 Task: Search one way flight ticket for 1 adult, 5 children, 2 infants in seat and 1 infant on lap in first from Binghamton: Greater Binghamton Airport (edwin A. Link Field) to Rock Springs: Southwest Wyoming Regional Airport (rock Springs Sweetwater County Airport) on 8-5-2023. Choice of flights is American. Number of bags: 1 checked bag. Price is upto 35000. Outbound departure time preference is 15:45.
Action: Mouse moved to (295, 254)
Screenshot: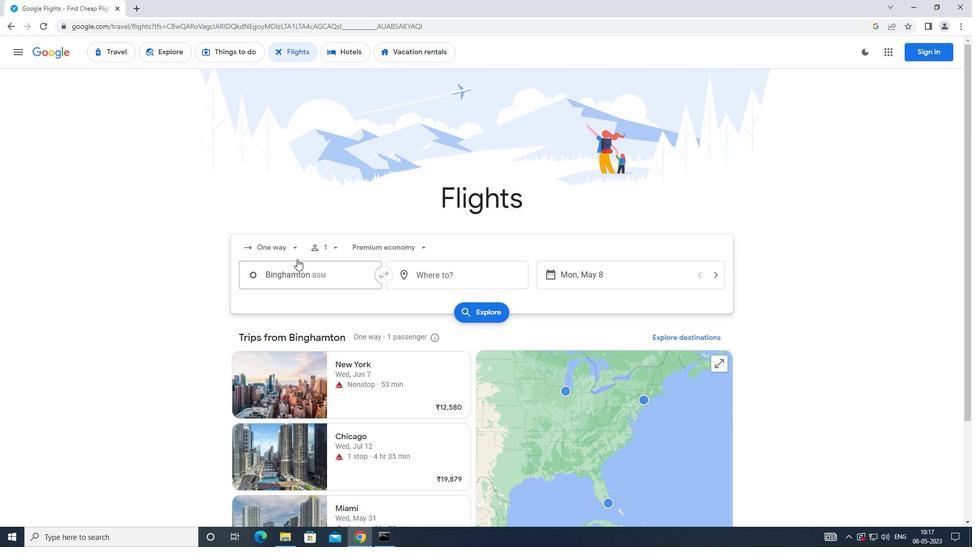 
Action: Mouse pressed left at (295, 254)
Screenshot: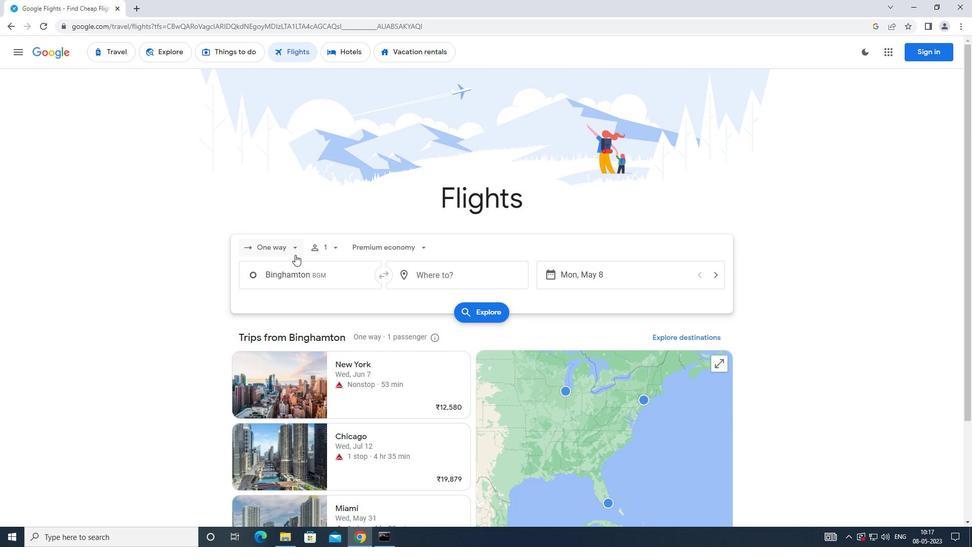 
Action: Mouse moved to (290, 297)
Screenshot: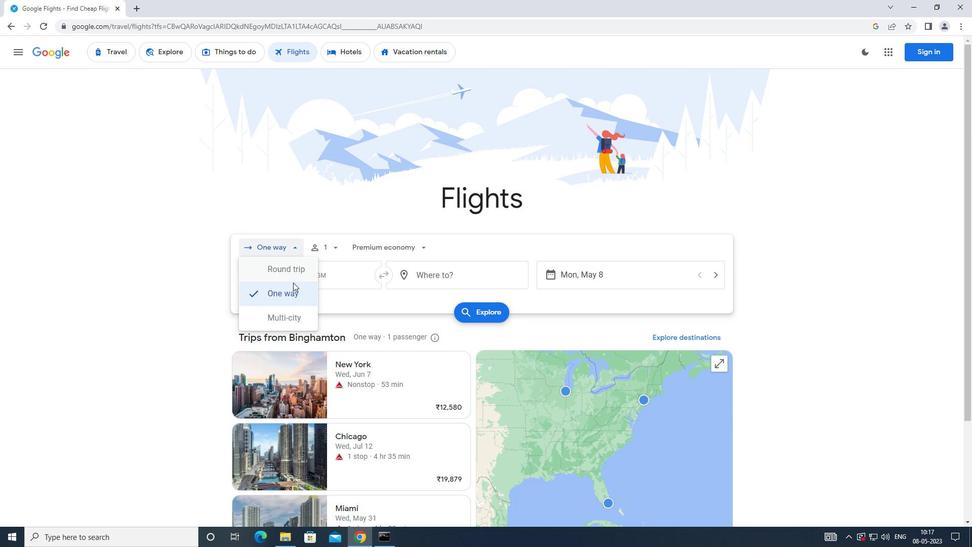 
Action: Mouse pressed left at (290, 297)
Screenshot: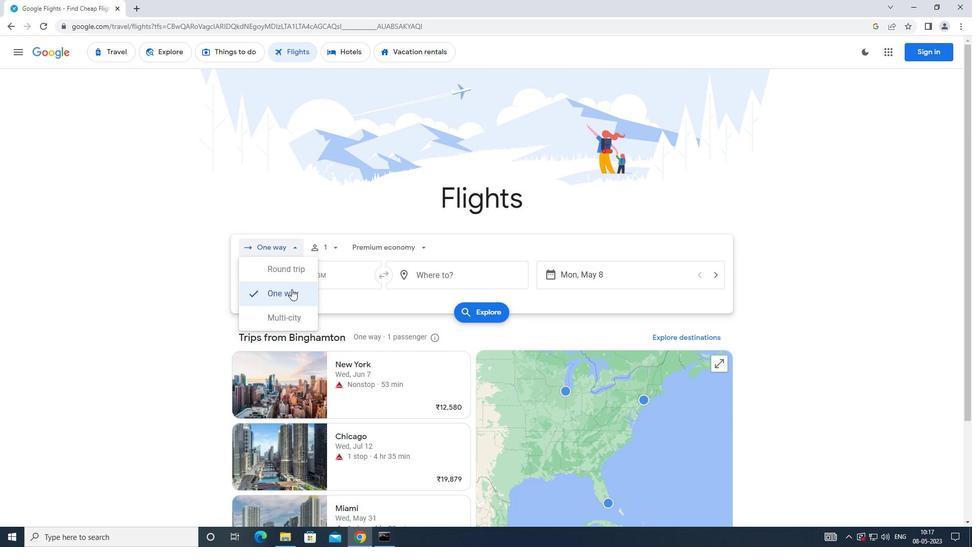 
Action: Mouse moved to (329, 250)
Screenshot: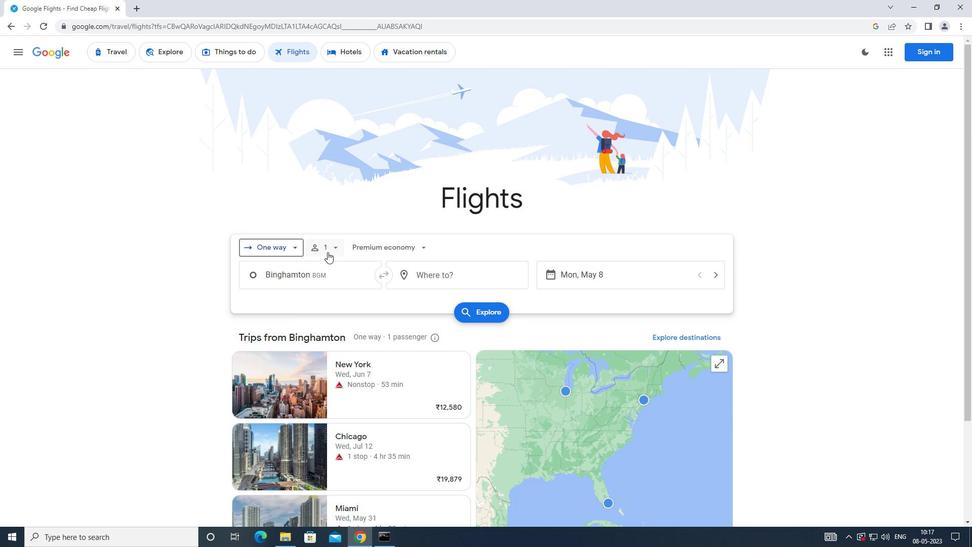 
Action: Mouse pressed left at (329, 250)
Screenshot: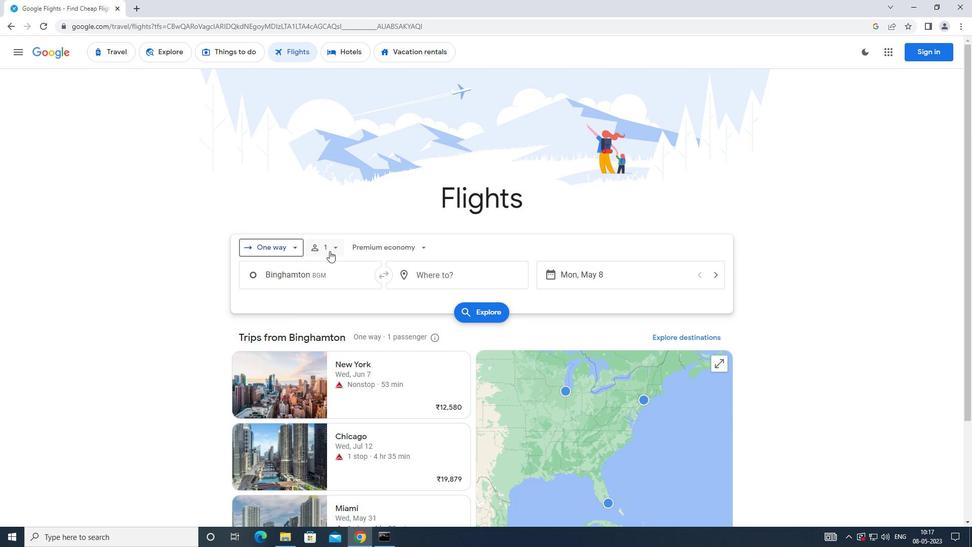 
Action: Mouse moved to (414, 297)
Screenshot: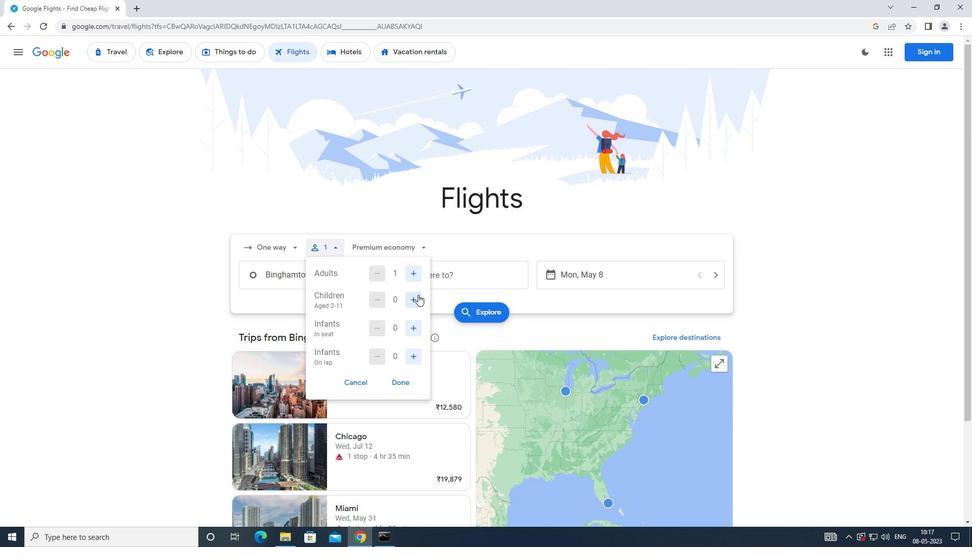 
Action: Mouse pressed left at (414, 297)
Screenshot: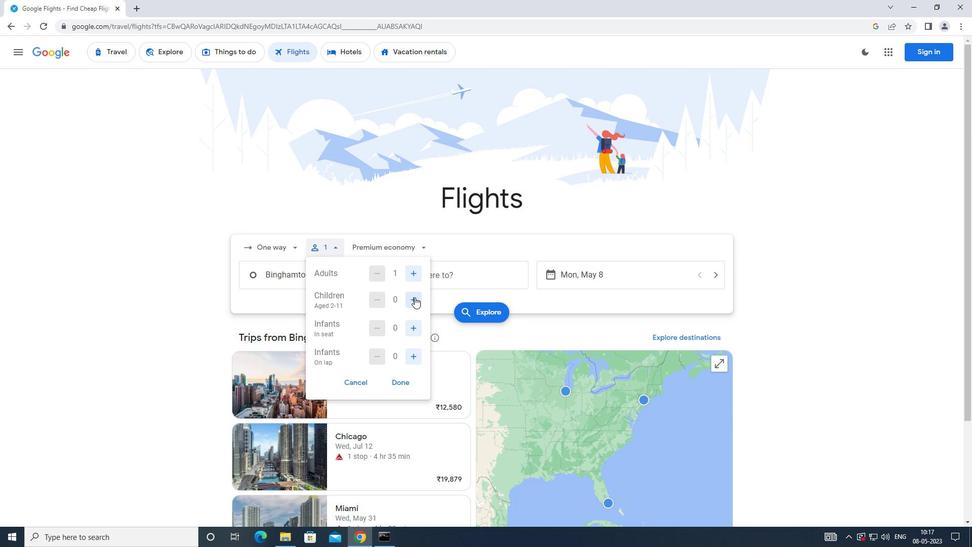
Action: Mouse pressed left at (414, 297)
Screenshot: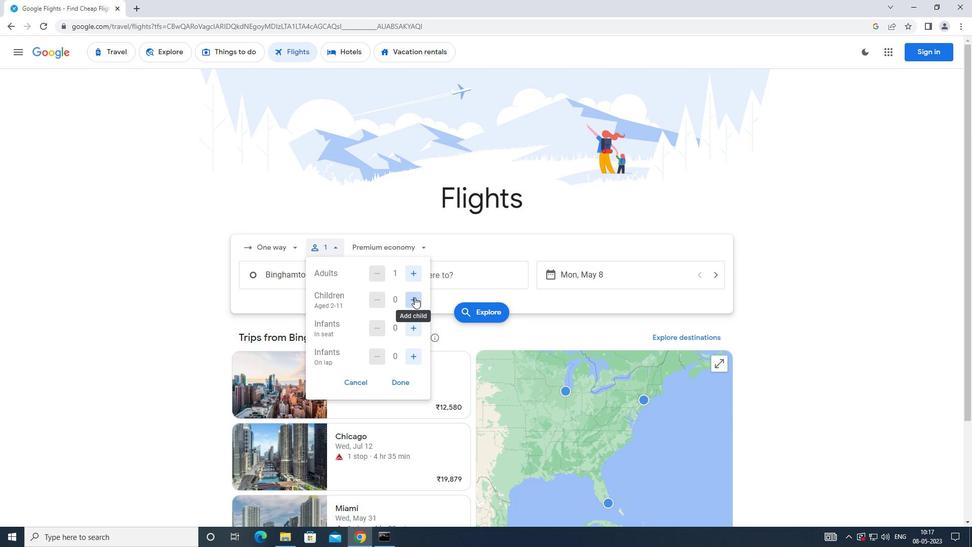 
Action: Mouse pressed left at (414, 297)
Screenshot: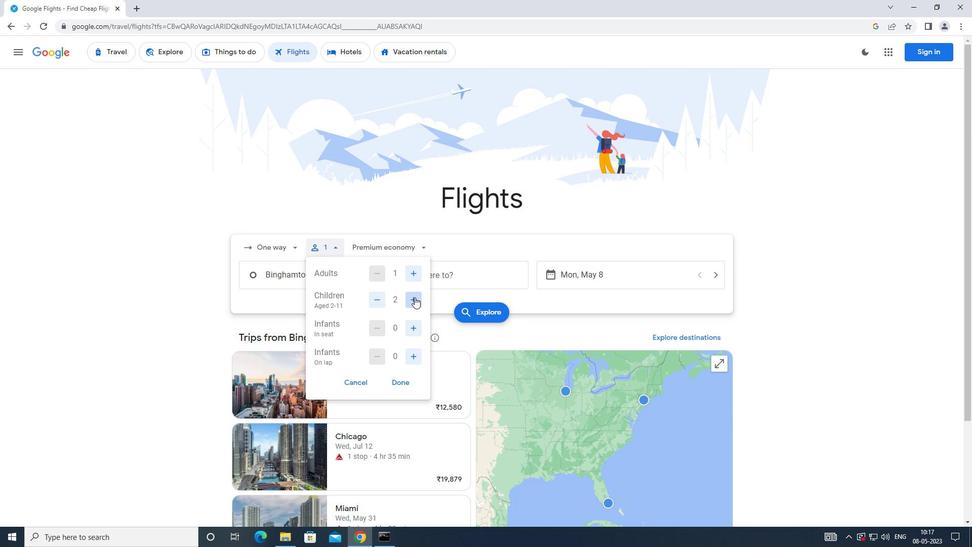 
Action: Mouse pressed left at (414, 297)
Screenshot: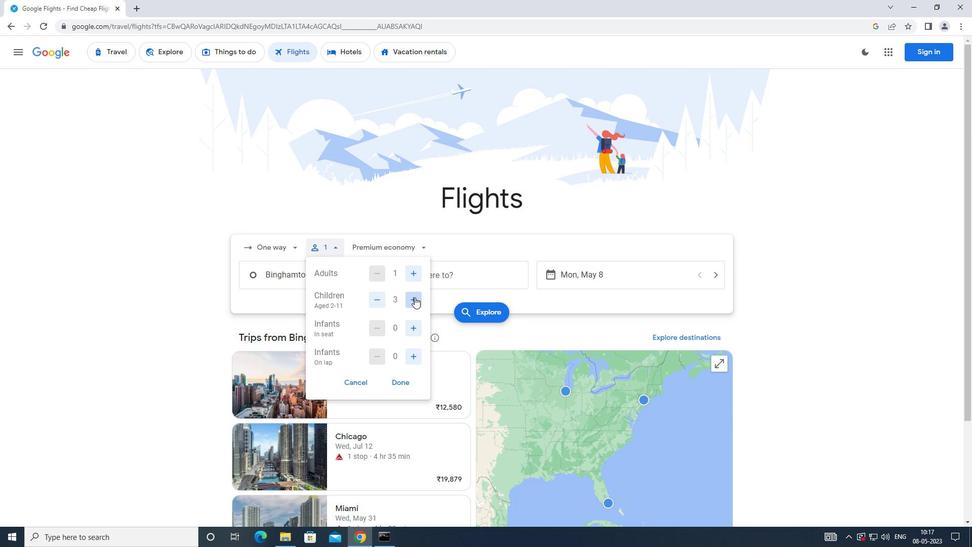 
Action: Mouse pressed left at (414, 297)
Screenshot: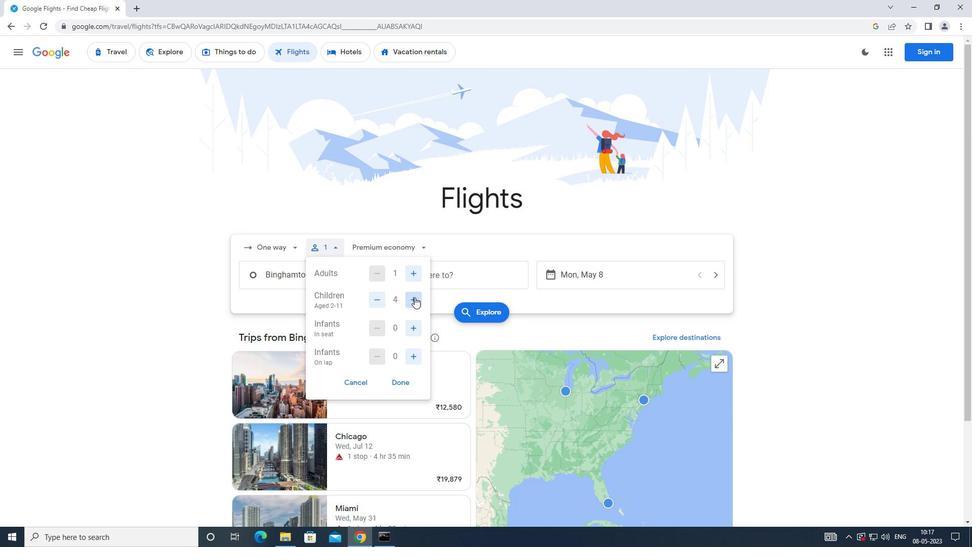 
Action: Mouse moved to (415, 331)
Screenshot: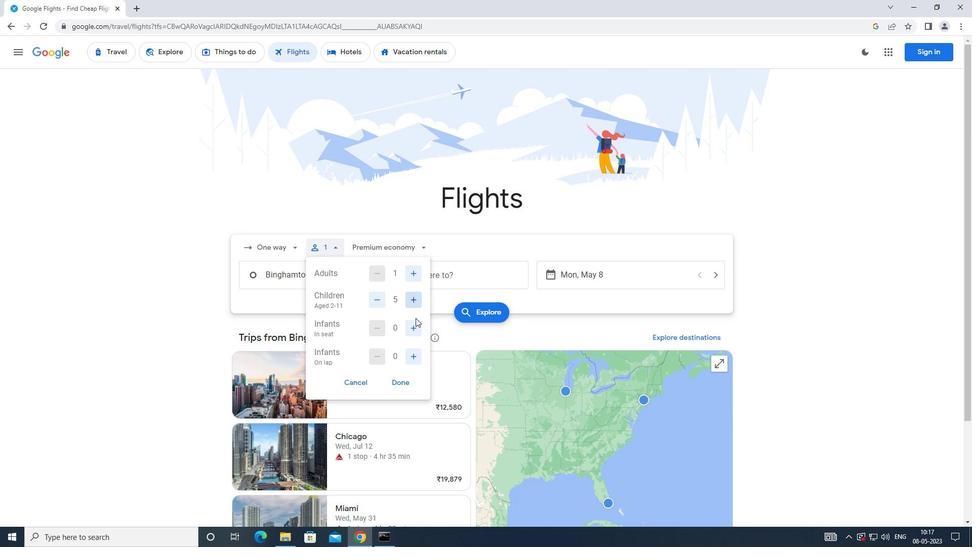 
Action: Mouse pressed left at (415, 331)
Screenshot: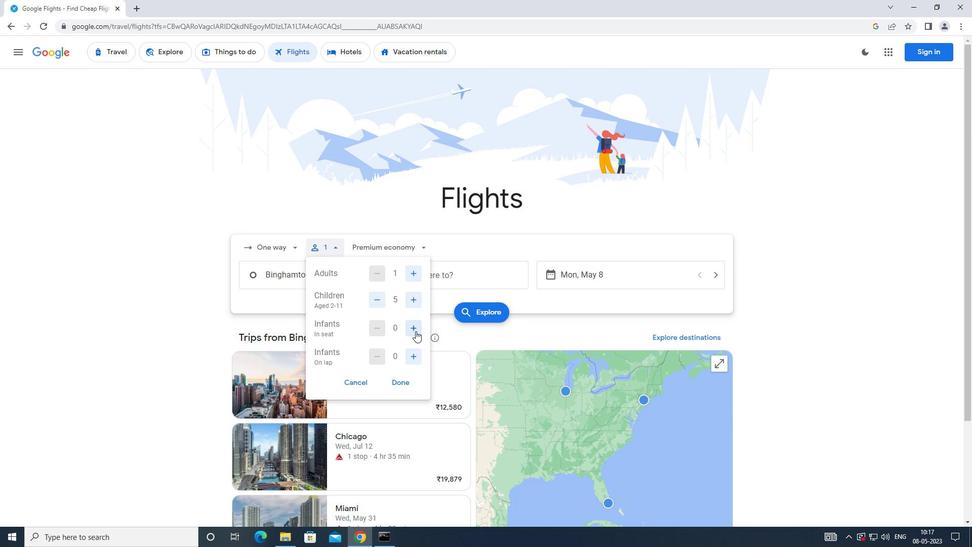 
Action: Mouse moved to (414, 361)
Screenshot: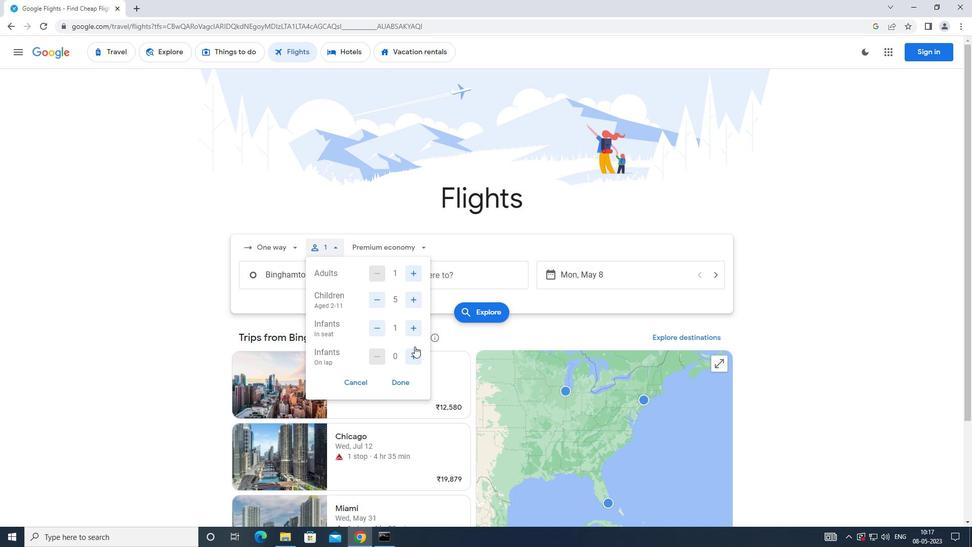 
Action: Mouse pressed left at (414, 361)
Screenshot: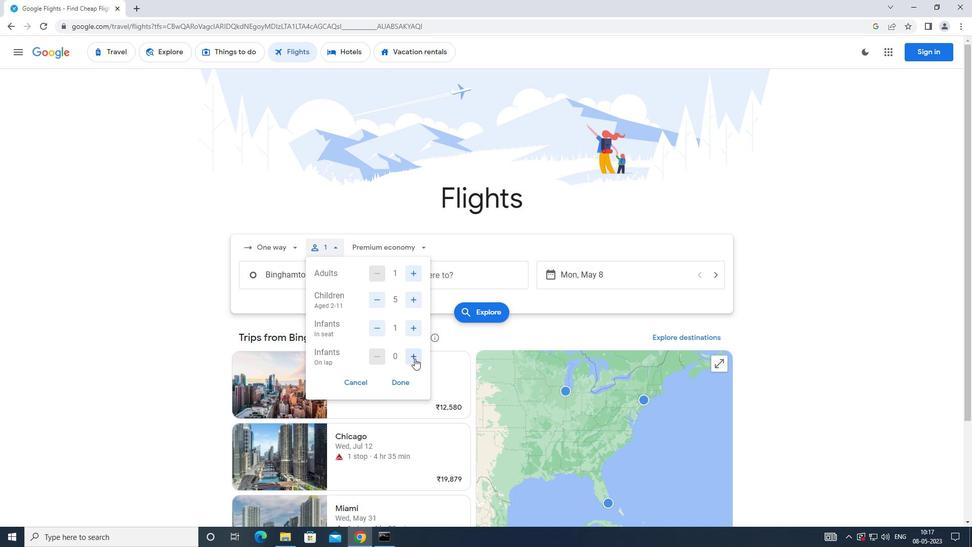 
Action: Mouse moved to (400, 387)
Screenshot: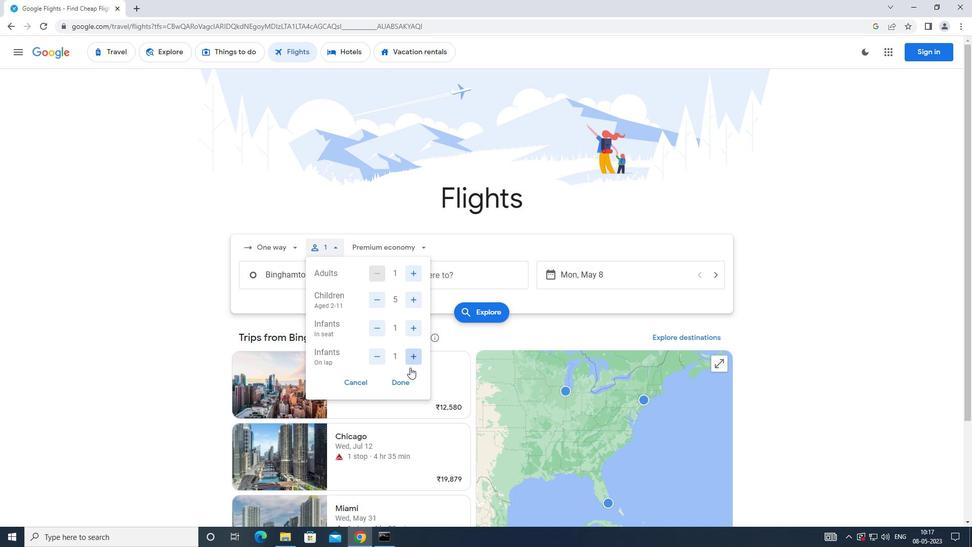 
Action: Mouse pressed left at (400, 387)
Screenshot: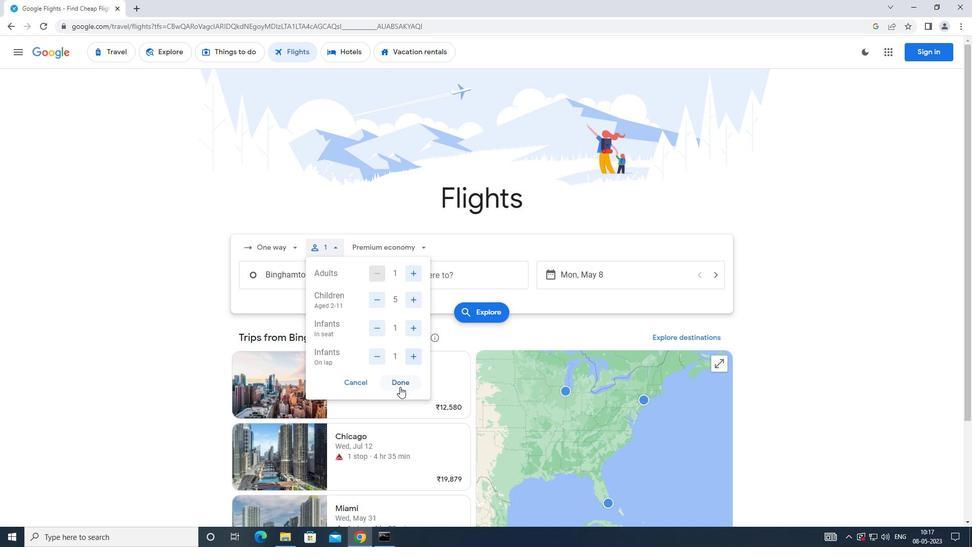 
Action: Mouse moved to (398, 252)
Screenshot: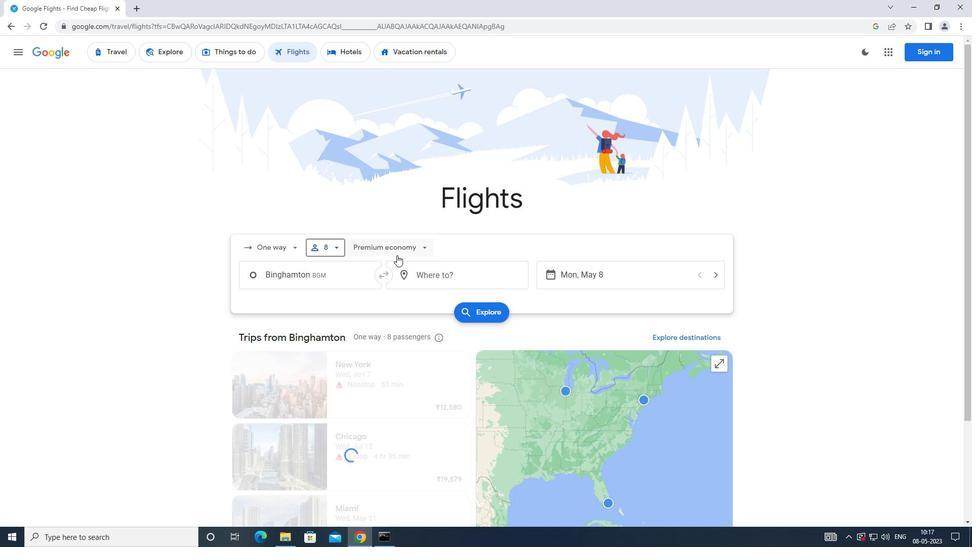 
Action: Mouse pressed left at (398, 252)
Screenshot: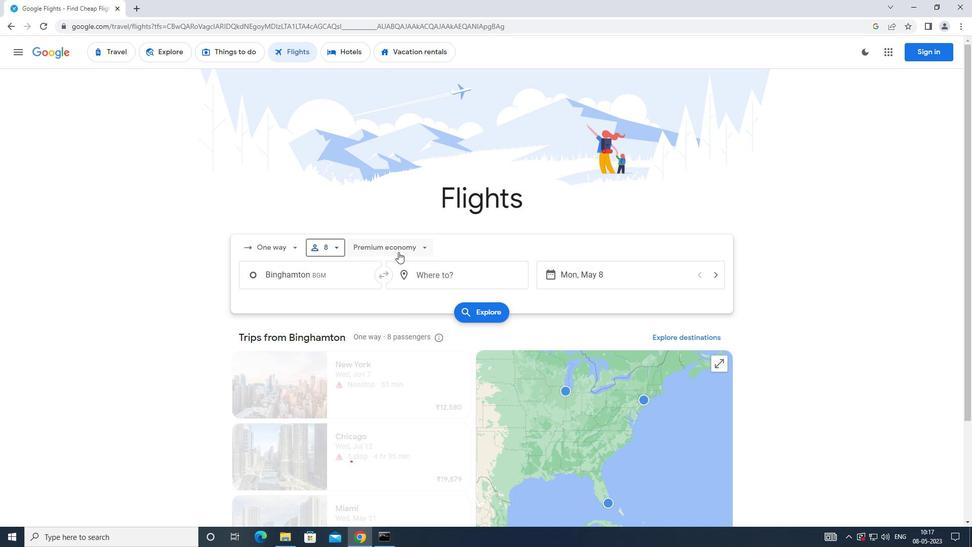 
Action: Mouse moved to (407, 337)
Screenshot: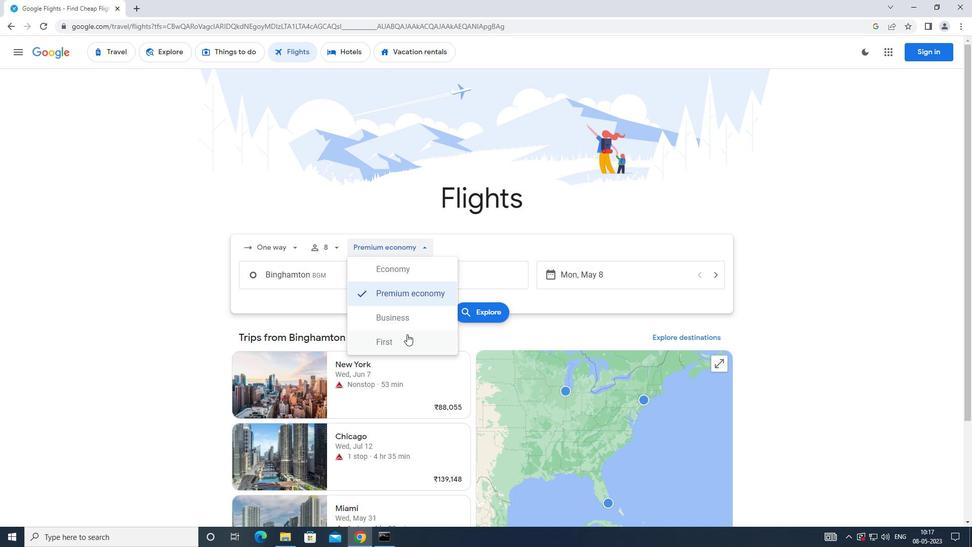 
Action: Mouse pressed left at (407, 337)
Screenshot: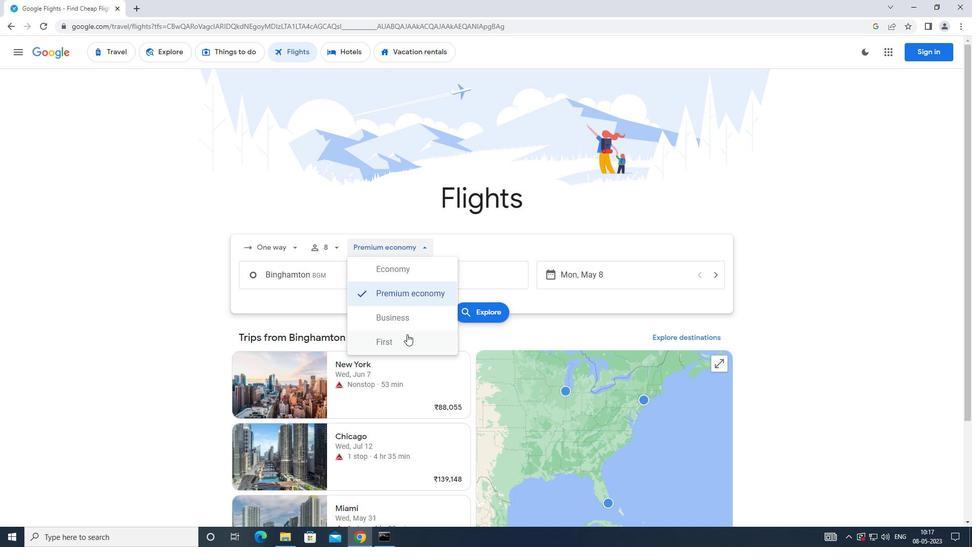 
Action: Mouse moved to (323, 280)
Screenshot: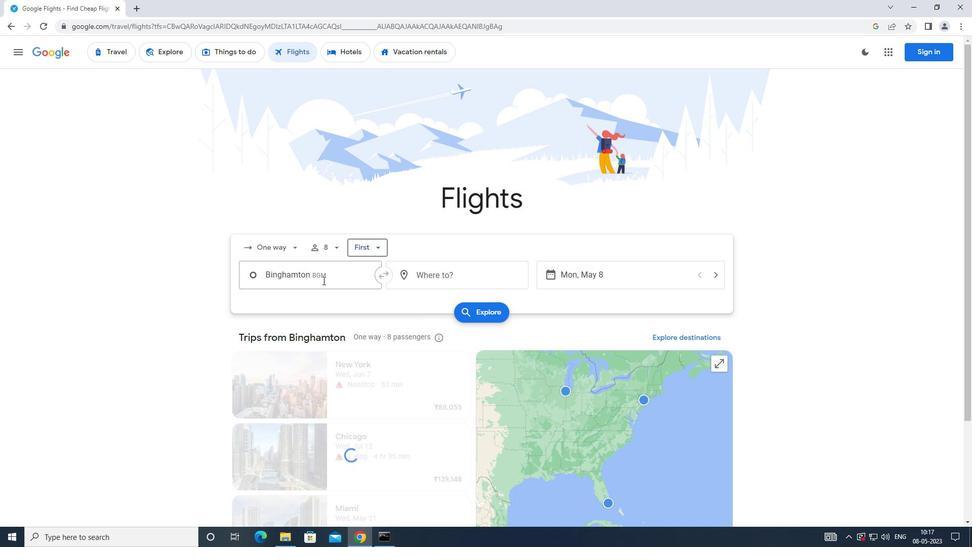 
Action: Mouse pressed left at (323, 280)
Screenshot: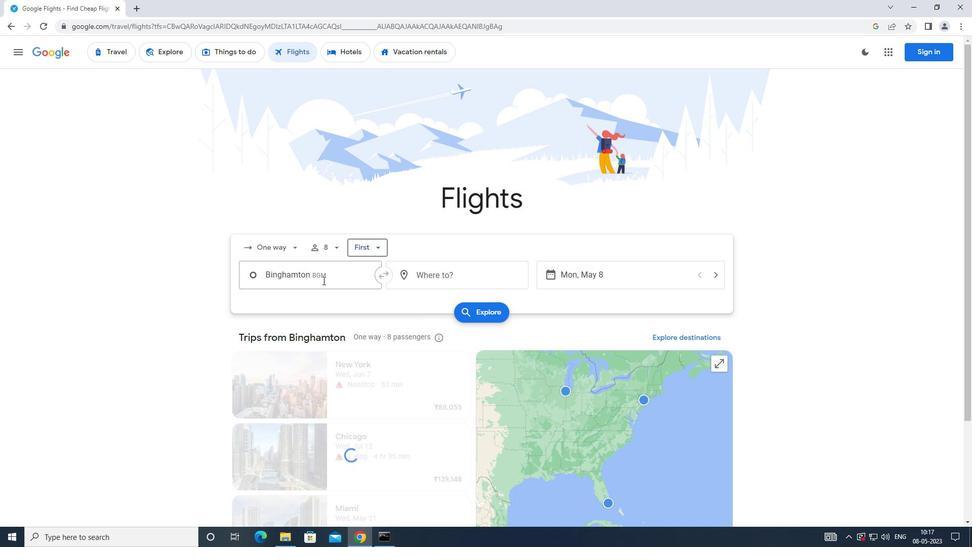 
Action: Mouse moved to (322, 354)
Screenshot: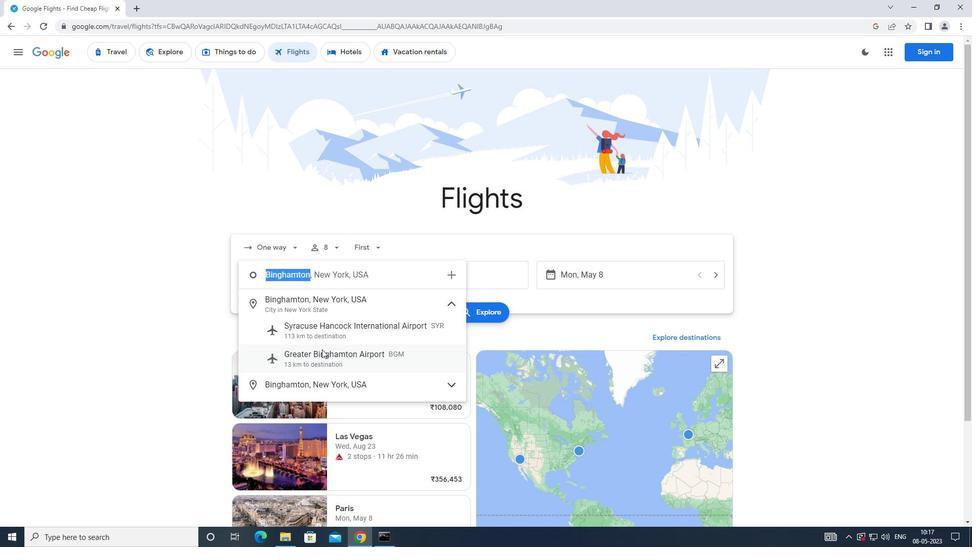 
Action: Mouse pressed left at (322, 354)
Screenshot: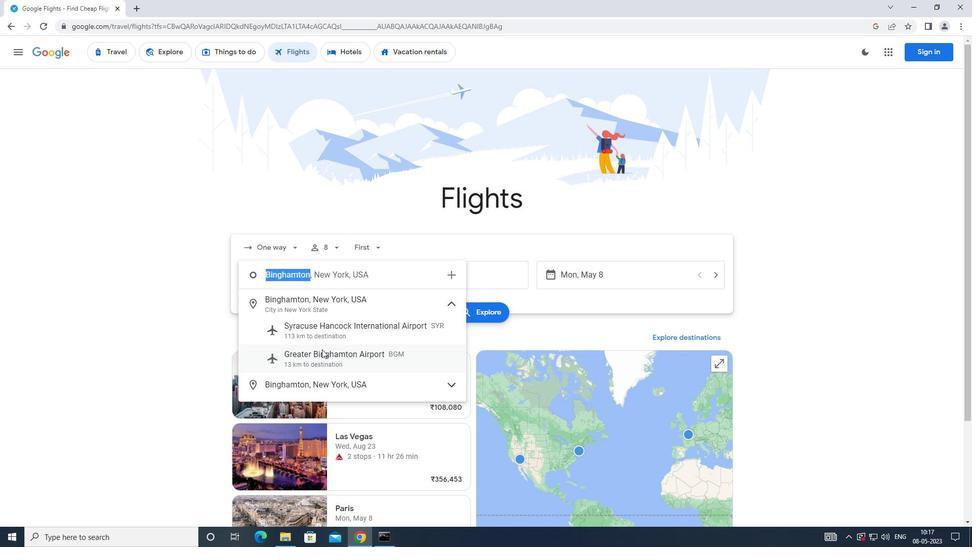 
Action: Mouse moved to (439, 285)
Screenshot: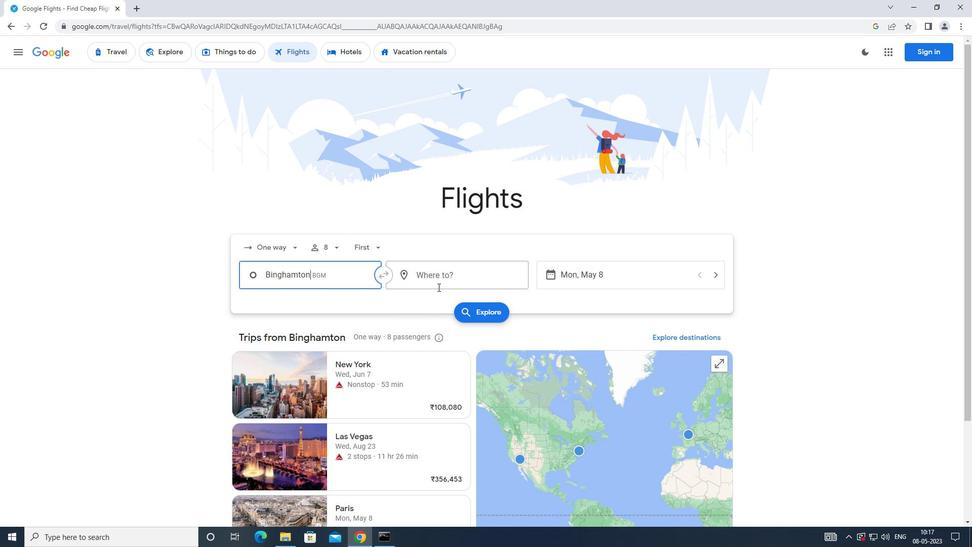 
Action: Mouse pressed left at (439, 285)
Screenshot: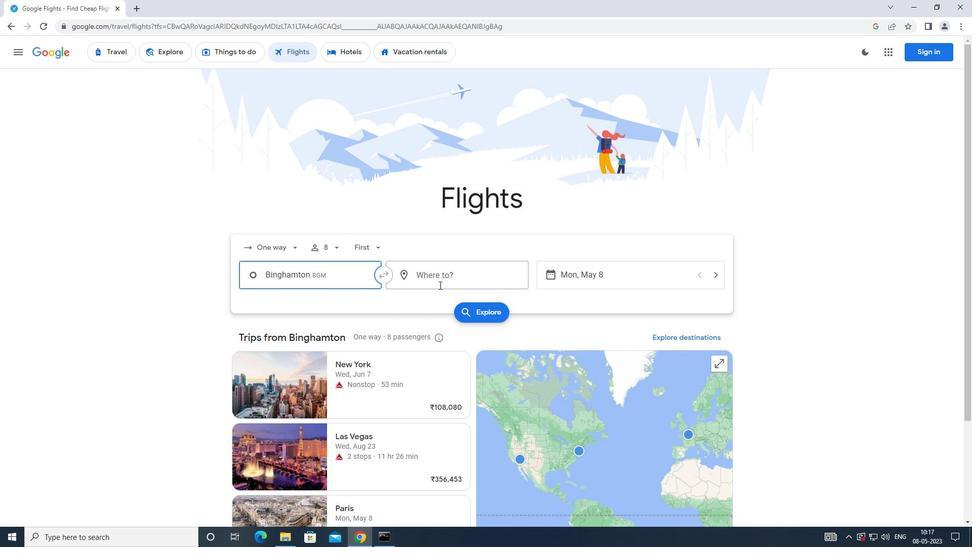 
Action: Mouse moved to (440, 289)
Screenshot: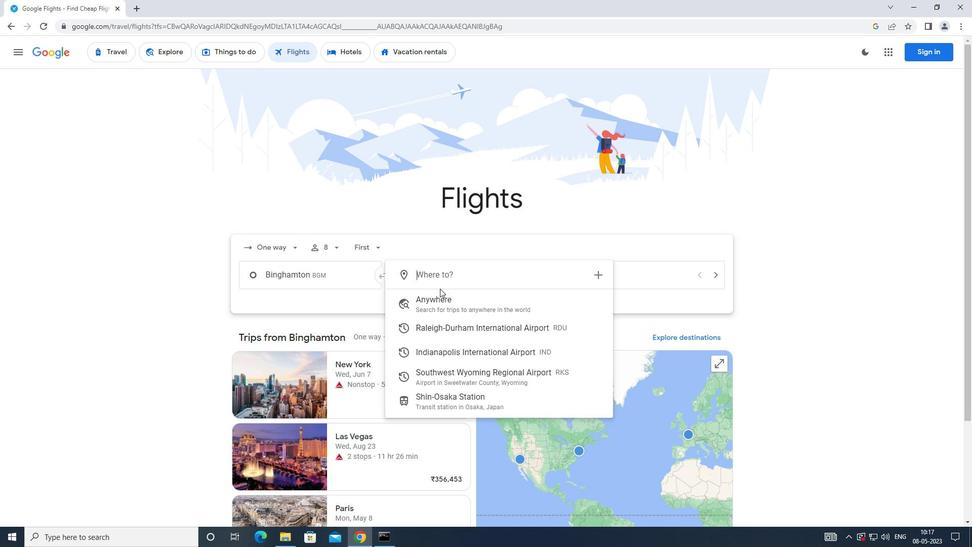 
Action: Key pressed <Key.caps_lock>s<Key.caps_lock>outhwest
Screenshot: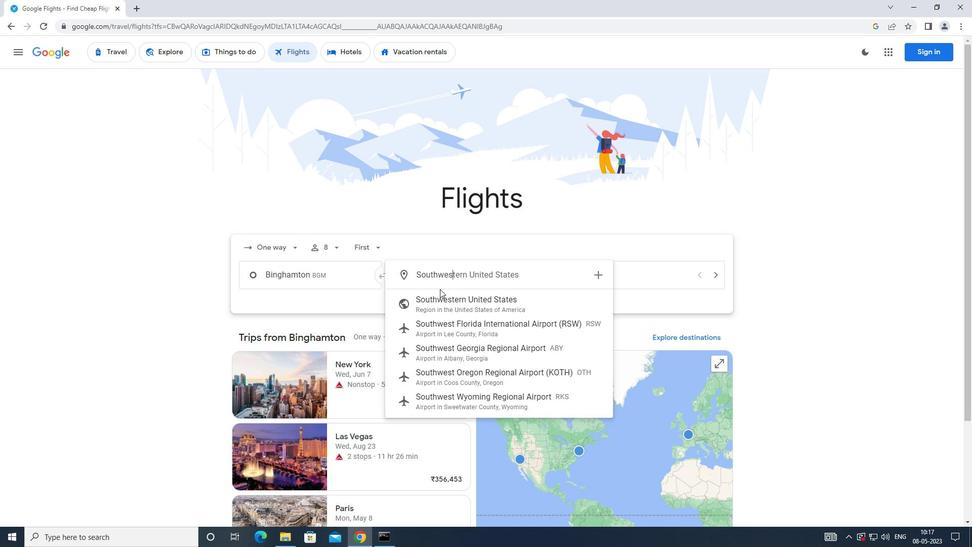
Action: Mouse moved to (474, 405)
Screenshot: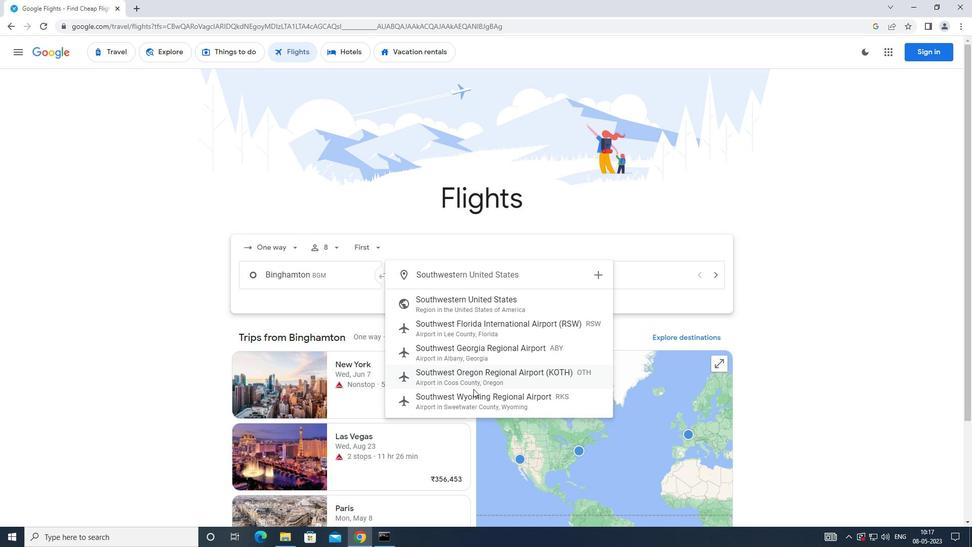 
Action: Mouse pressed left at (474, 405)
Screenshot: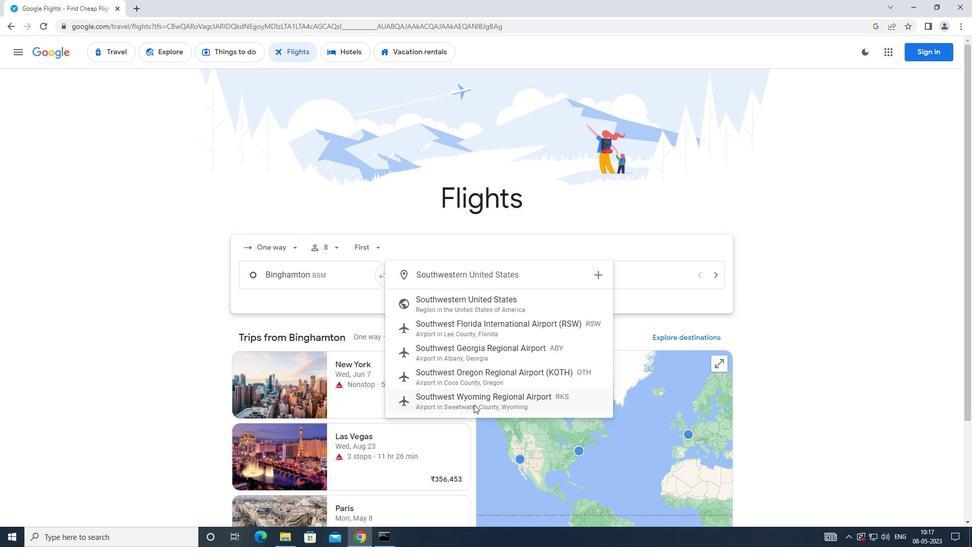 
Action: Mouse moved to (552, 272)
Screenshot: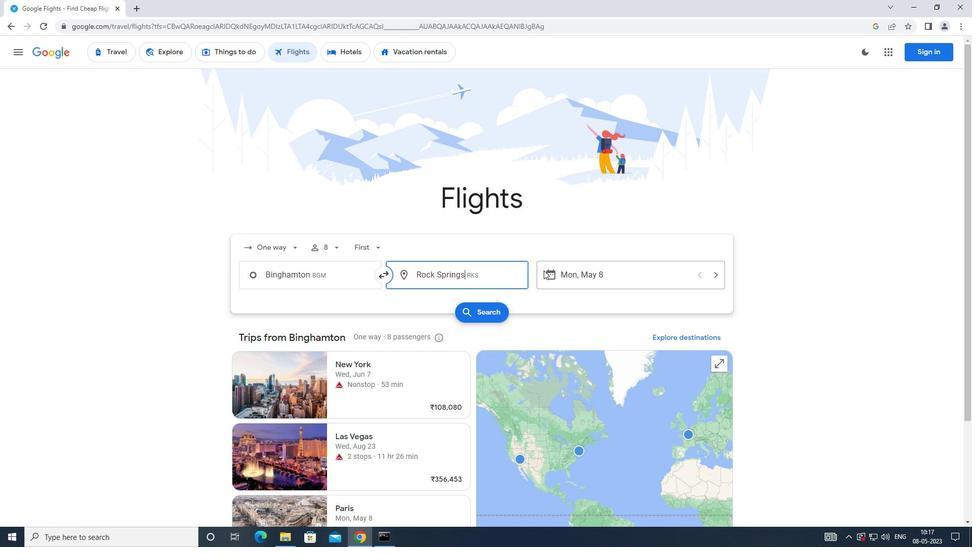 
Action: Mouse pressed left at (552, 272)
Screenshot: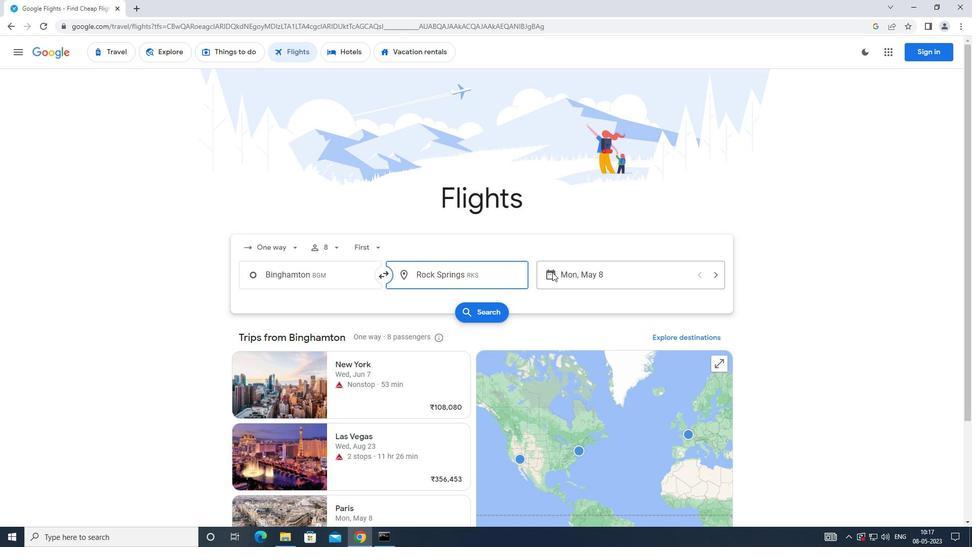 
Action: Mouse moved to (397, 368)
Screenshot: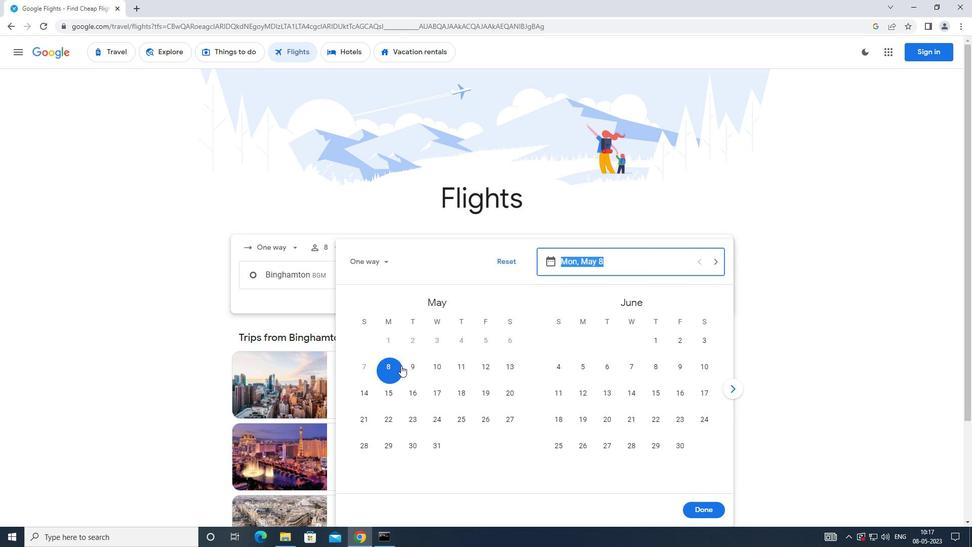 
Action: Mouse pressed left at (397, 368)
Screenshot: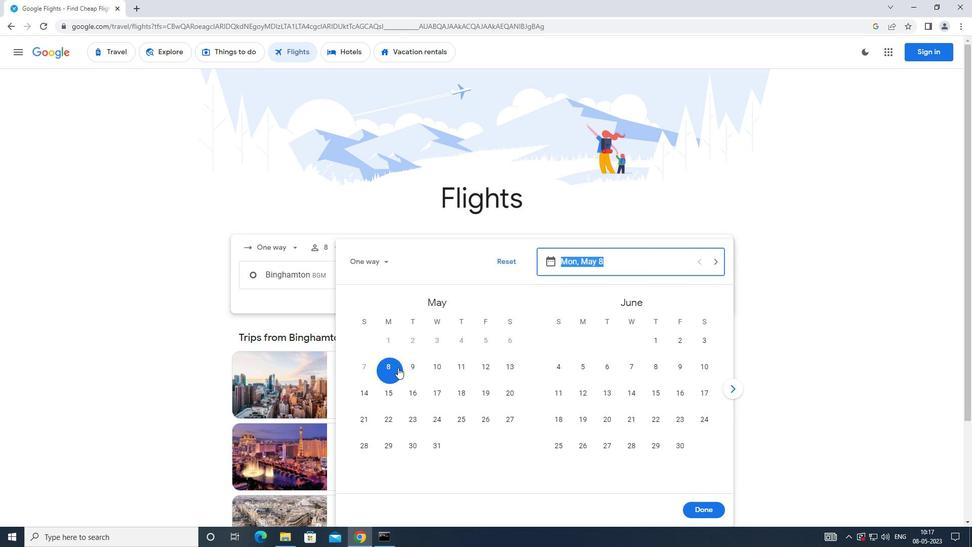 
Action: Mouse moved to (706, 508)
Screenshot: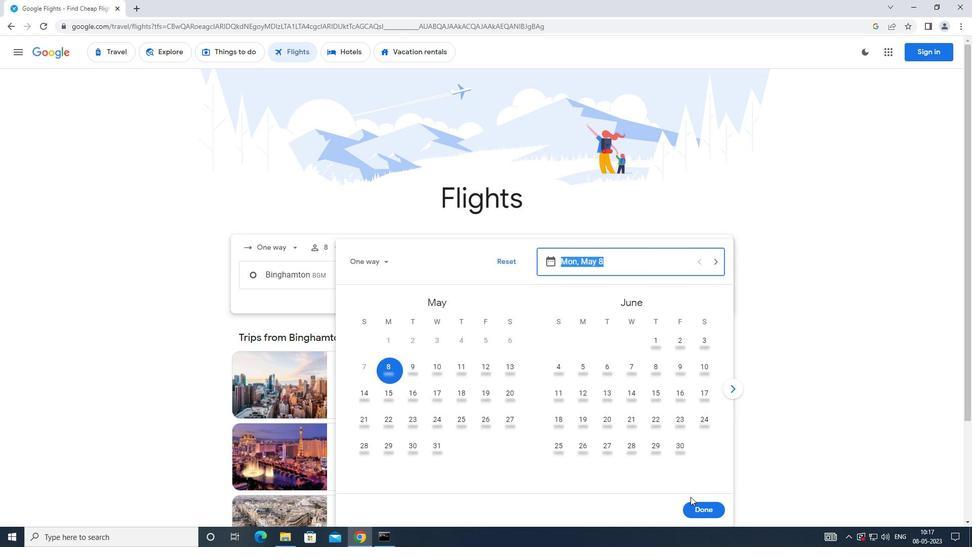 
Action: Mouse pressed left at (706, 508)
Screenshot: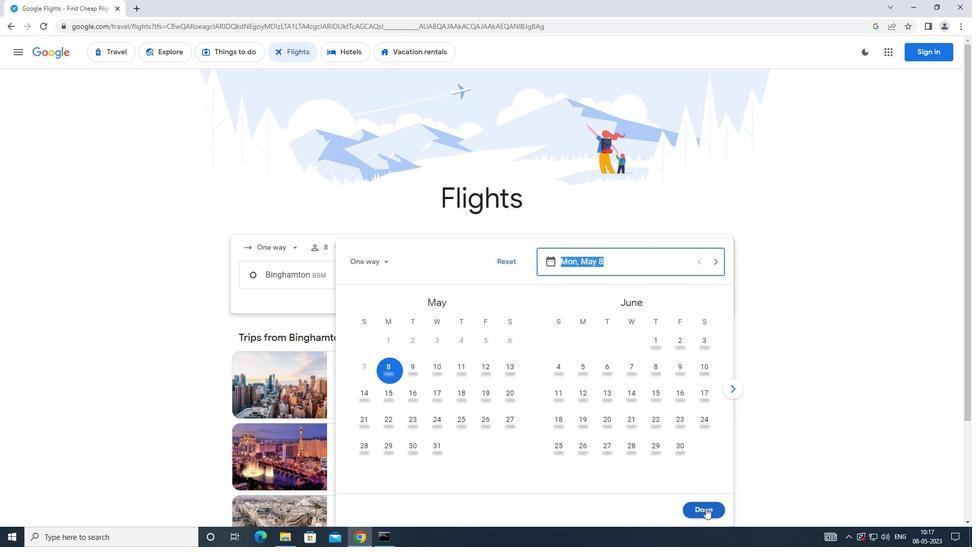 
Action: Mouse moved to (498, 311)
Screenshot: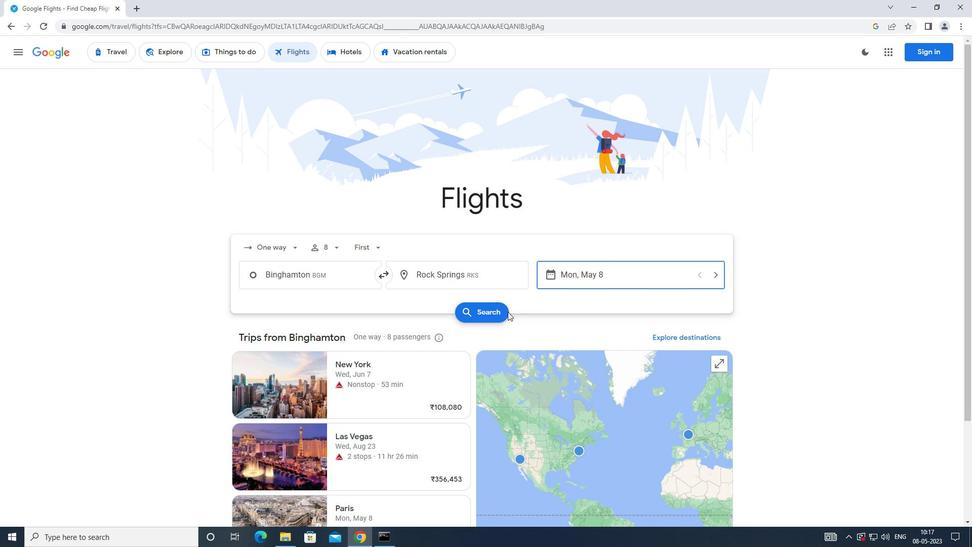 
Action: Mouse pressed left at (498, 311)
Screenshot: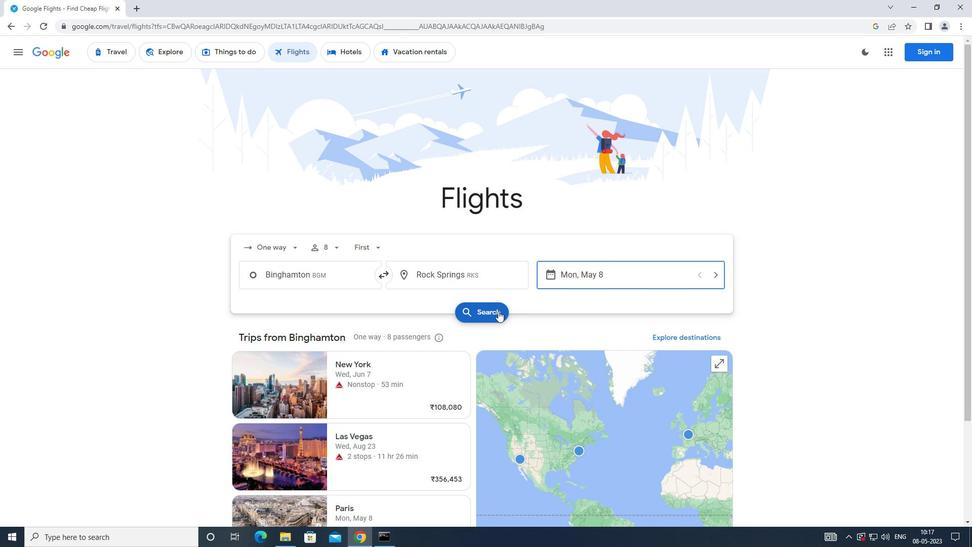 
Action: Mouse moved to (255, 142)
Screenshot: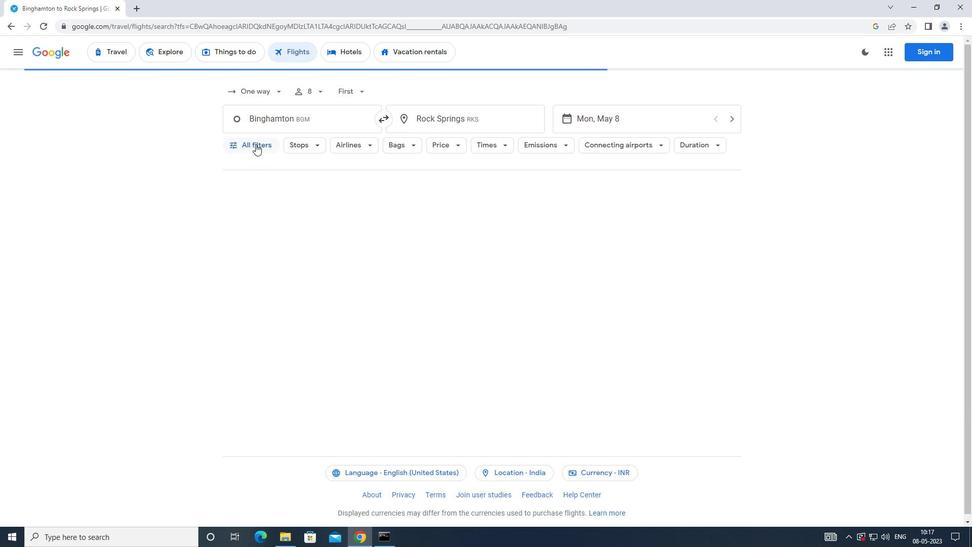 
Action: Mouse pressed left at (255, 142)
Screenshot: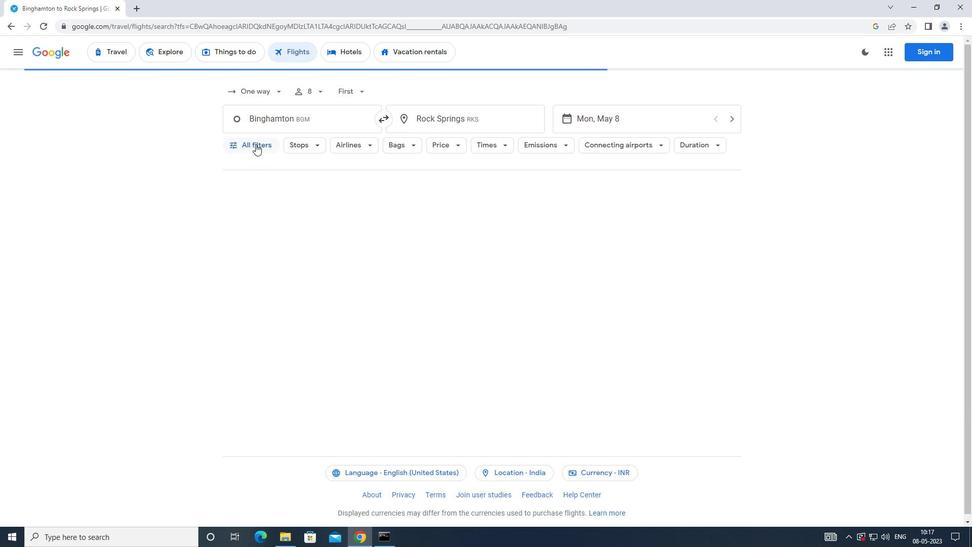 
Action: Mouse moved to (372, 360)
Screenshot: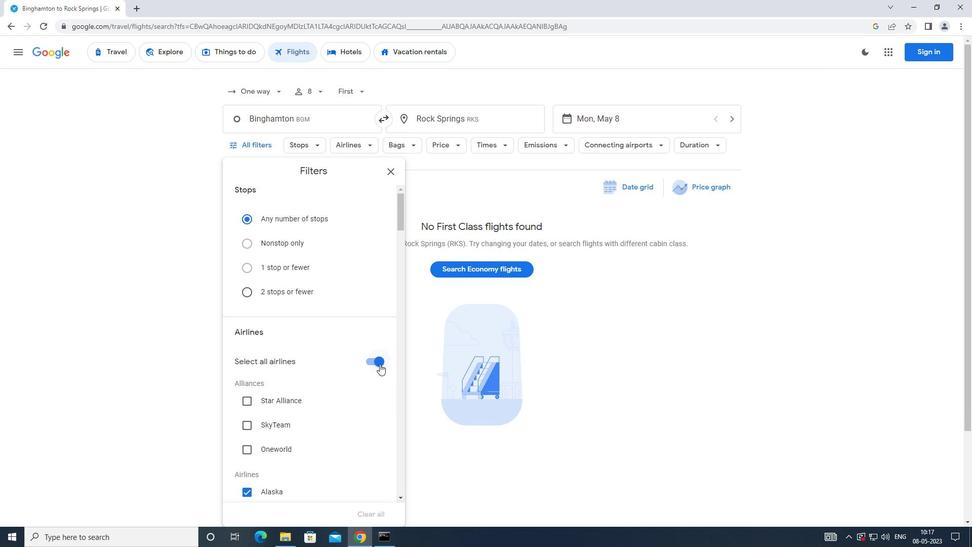
Action: Mouse pressed left at (372, 360)
Screenshot: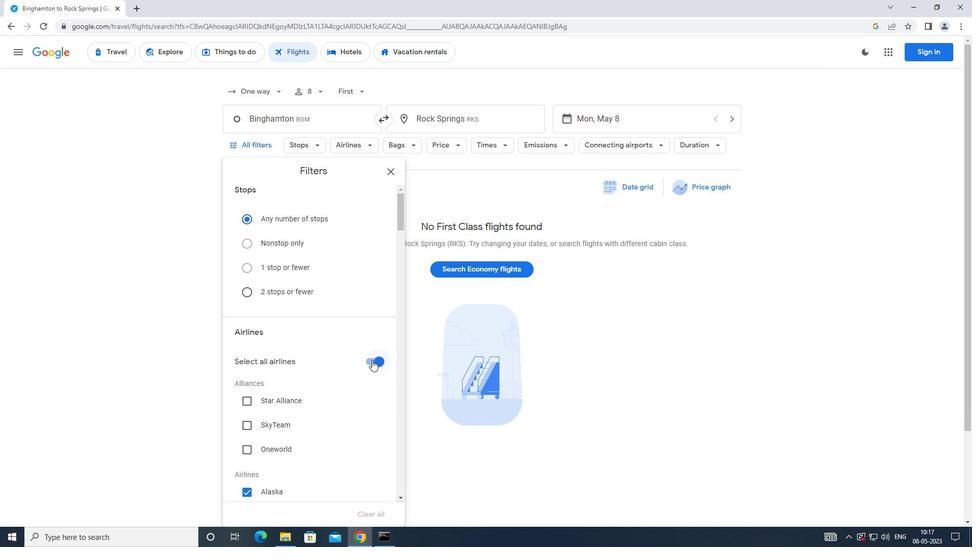 
Action: Mouse moved to (371, 360)
Screenshot: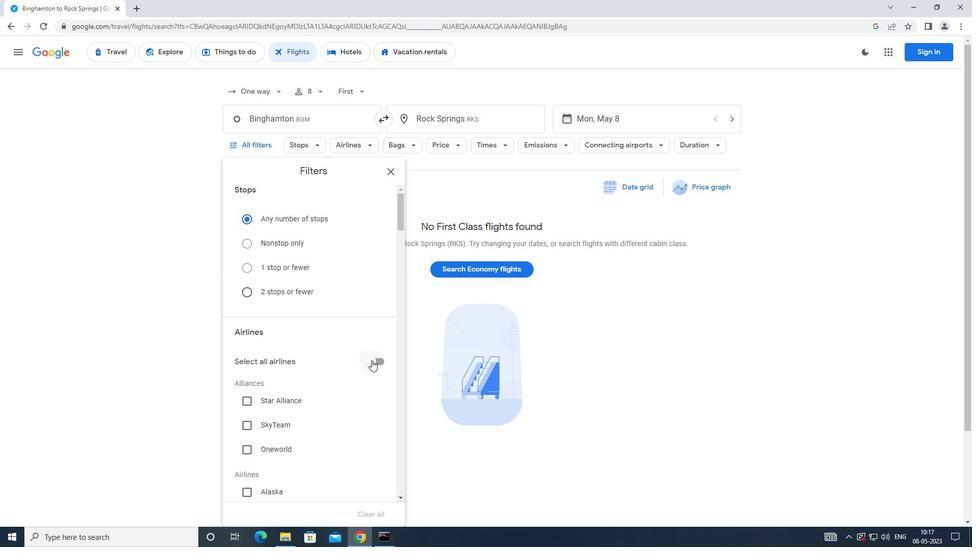 
Action: Mouse scrolled (371, 359) with delta (0, 0)
Screenshot: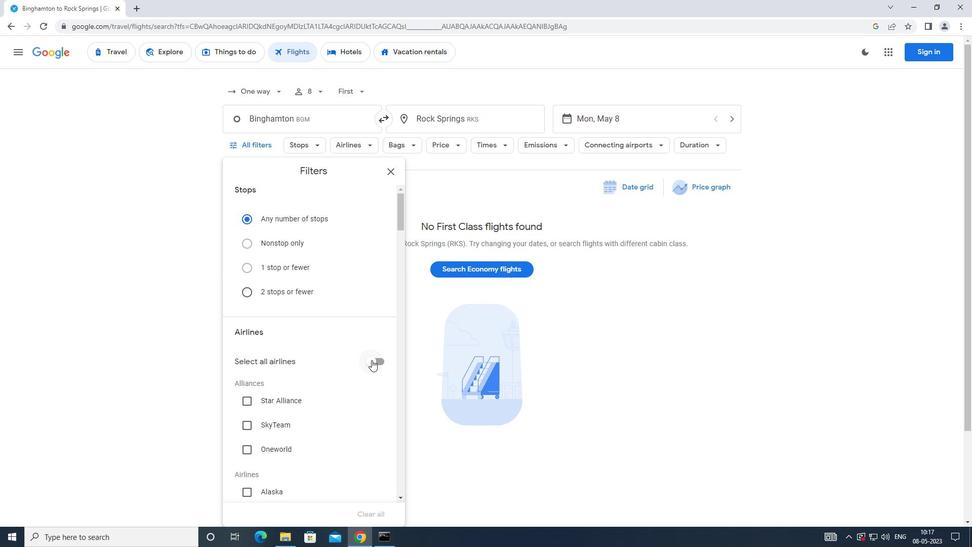 
Action: Mouse scrolled (371, 359) with delta (0, 0)
Screenshot: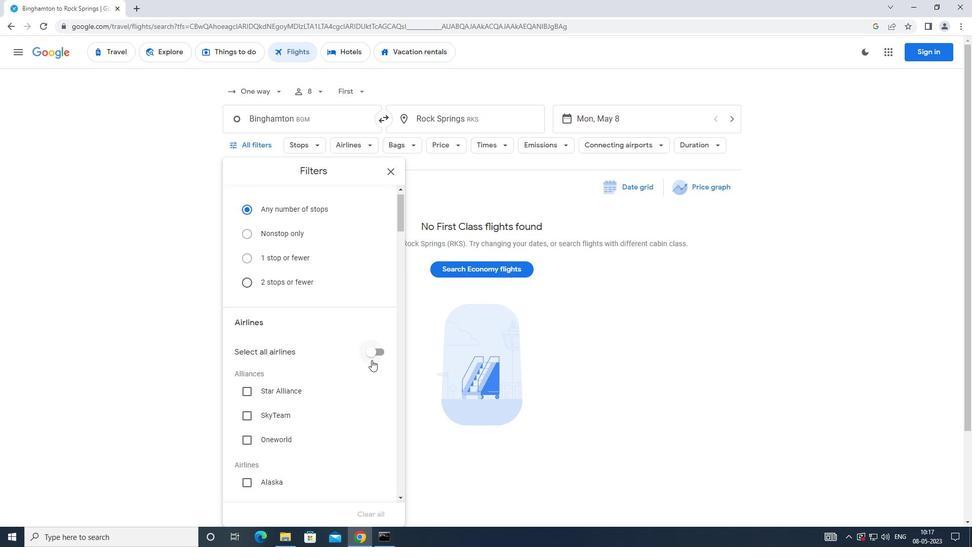 
Action: Mouse scrolled (371, 359) with delta (0, 0)
Screenshot: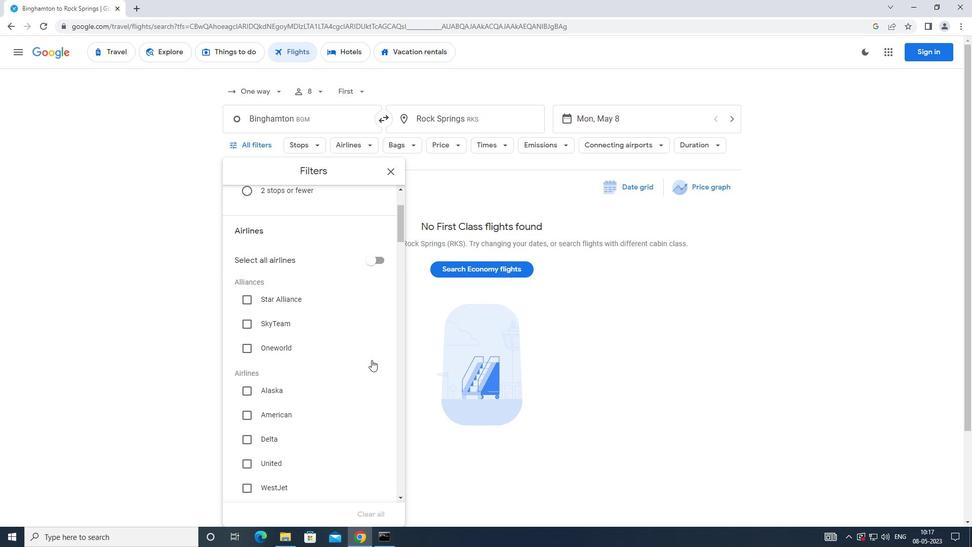
Action: Mouse moved to (371, 358)
Screenshot: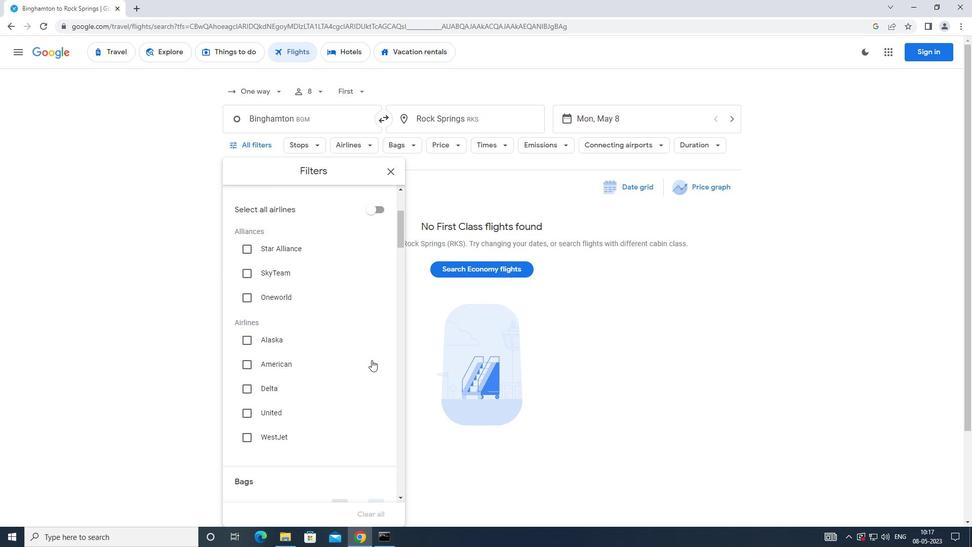 
Action: Mouse scrolled (371, 357) with delta (0, 0)
Screenshot: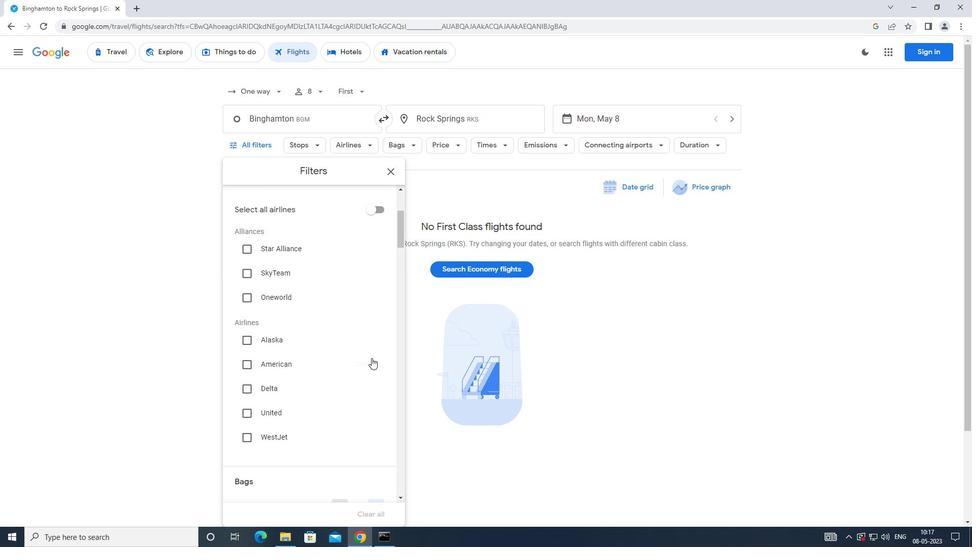 
Action: Mouse moved to (243, 314)
Screenshot: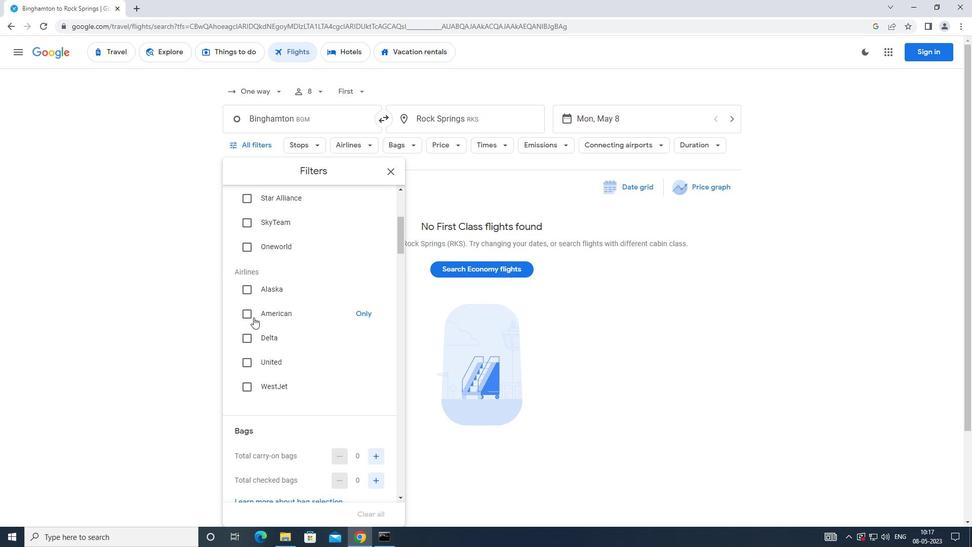 
Action: Mouse pressed left at (243, 314)
Screenshot: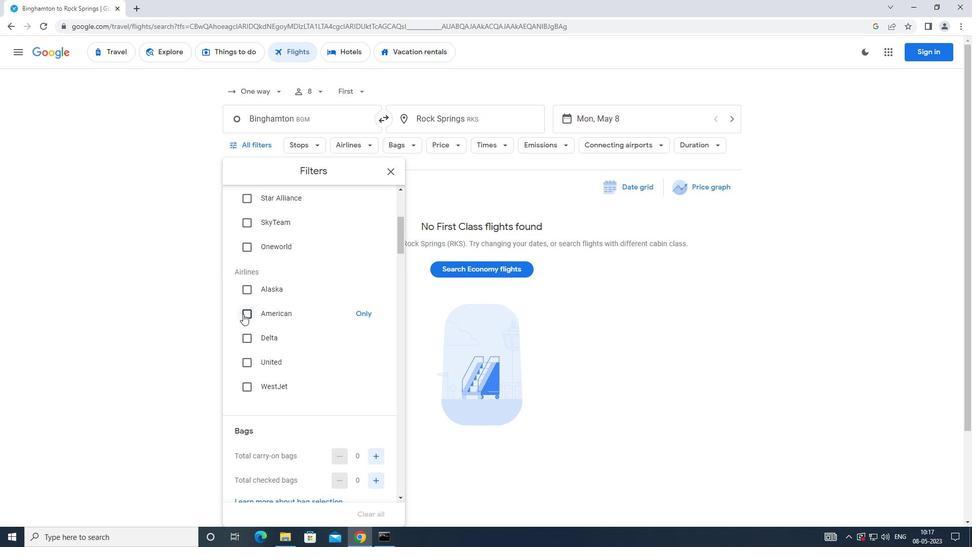 
Action: Mouse moved to (288, 319)
Screenshot: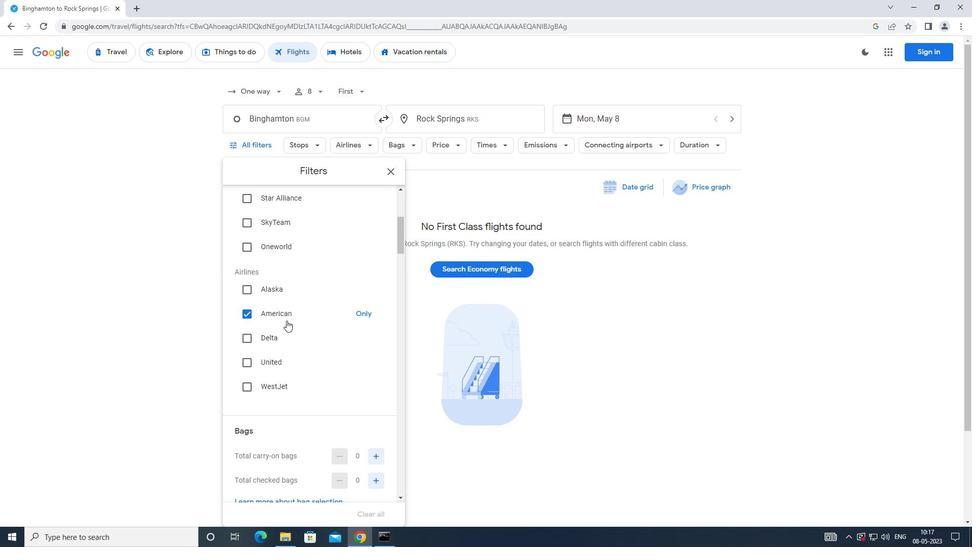 
Action: Mouse scrolled (288, 319) with delta (0, 0)
Screenshot: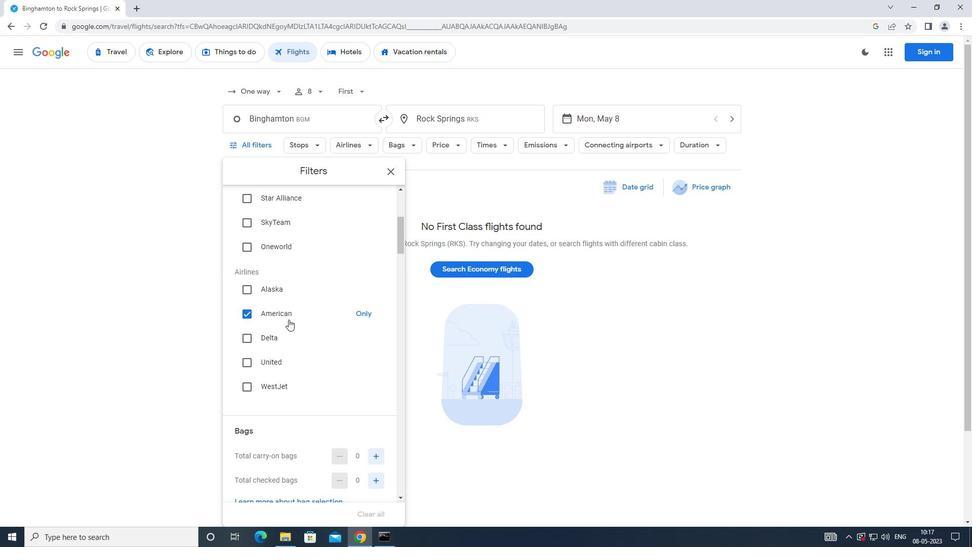 
Action: Mouse moved to (289, 319)
Screenshot: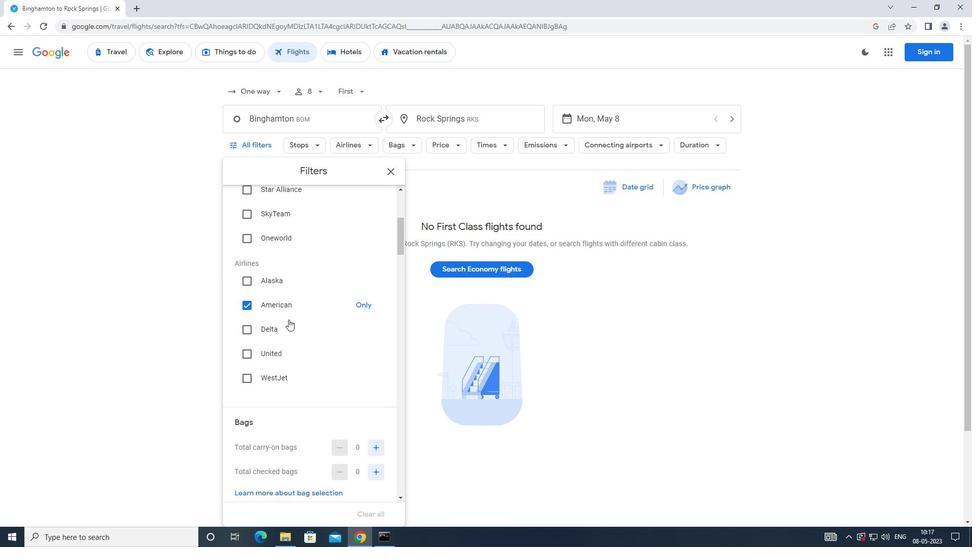
Action: Mouse scrolled (289, 318) with delta (0, 0)
Screenshot: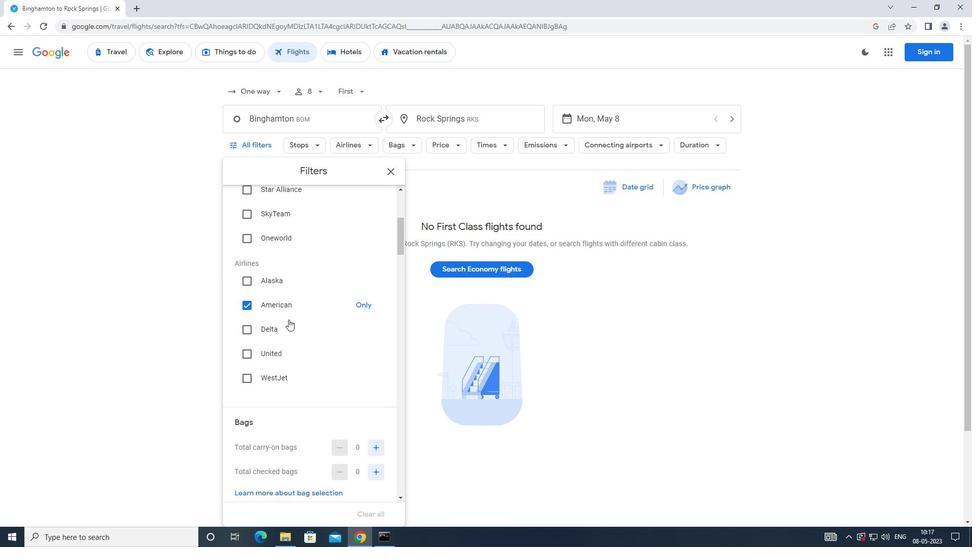 
Action: Mouse moved to (295, 318)
Screenshot: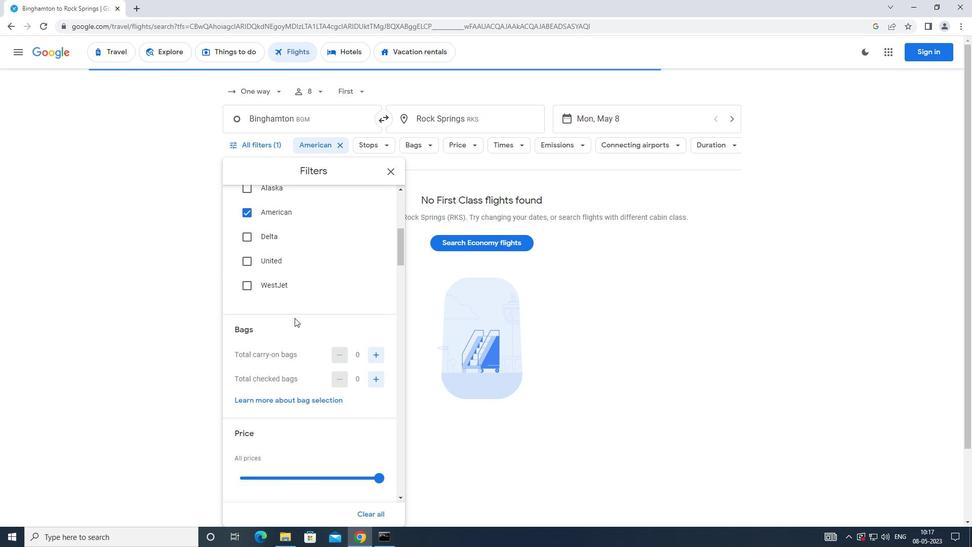 
Action: Mouse scrolled (295, 317) with delta (0, 0)
Screenshot: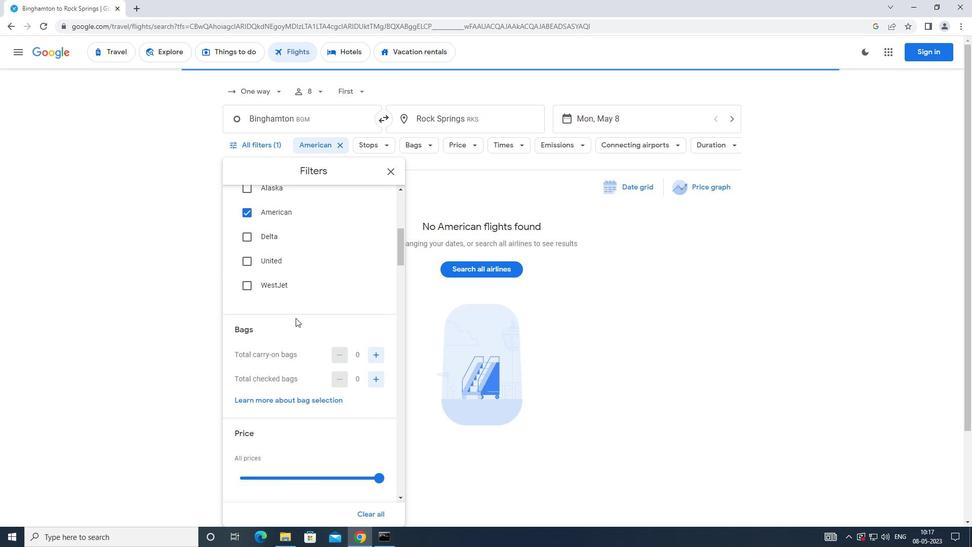 
Action: Mouse moved to (374, 333)
Screenshot: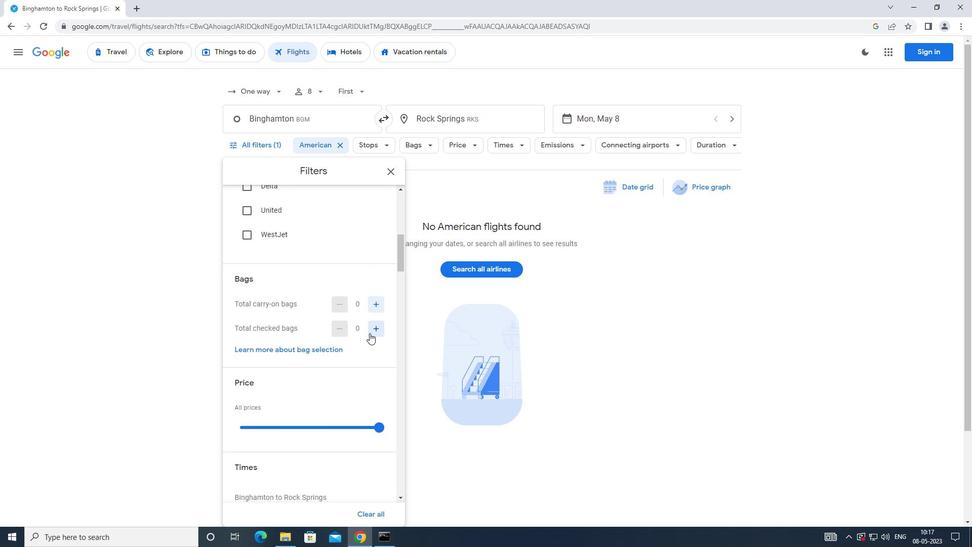 
Action: Mouse pressed left at (374, 333)
Screenshot: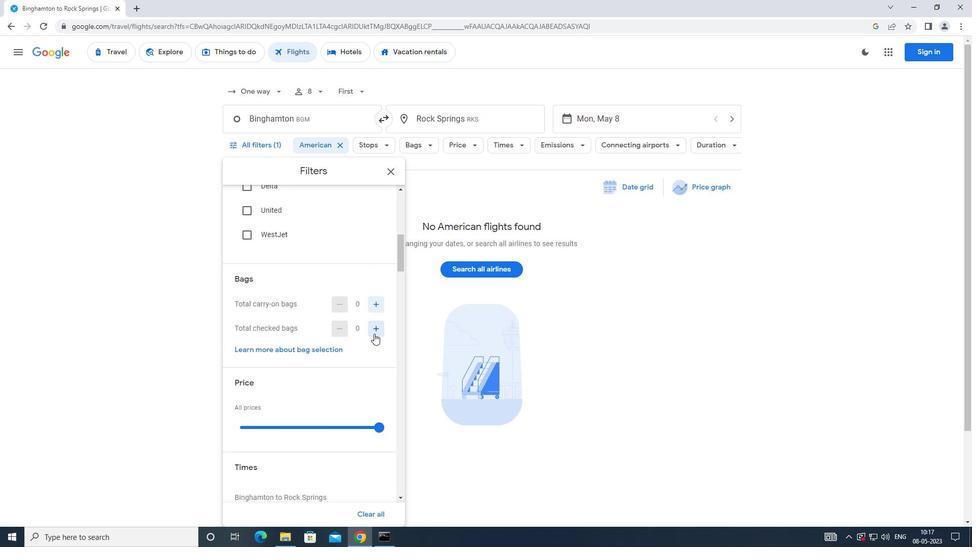 
Action: Mouse moved to (343, 321)
Screenshot: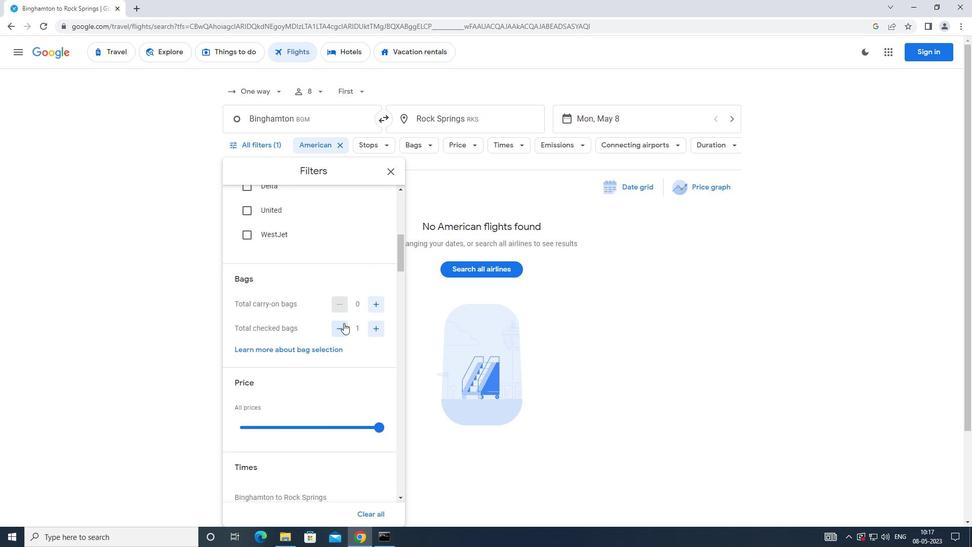 
Action: Mouse scrolled (343, 320) with delta (0, 0)
Screenshot: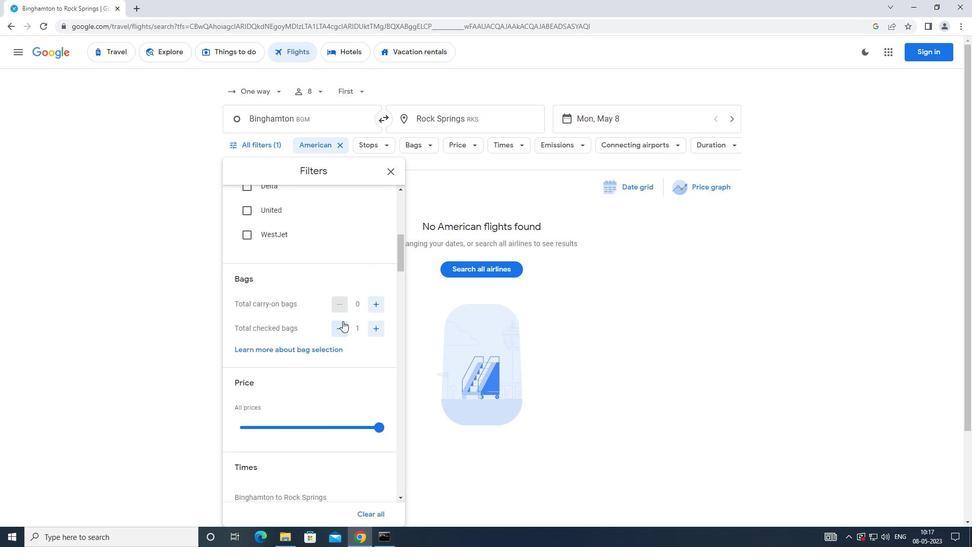 
Action: Mouse scrolled (343, 320) with delta (0, 0)
Screenshot: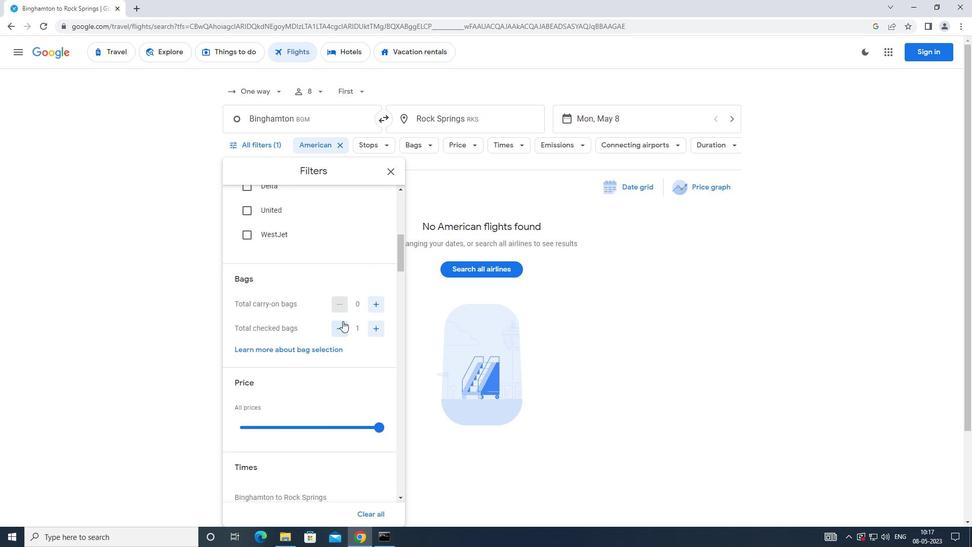 
Action: Mouse scrolled (343, 320) with delta (0, 0)
Screenshot: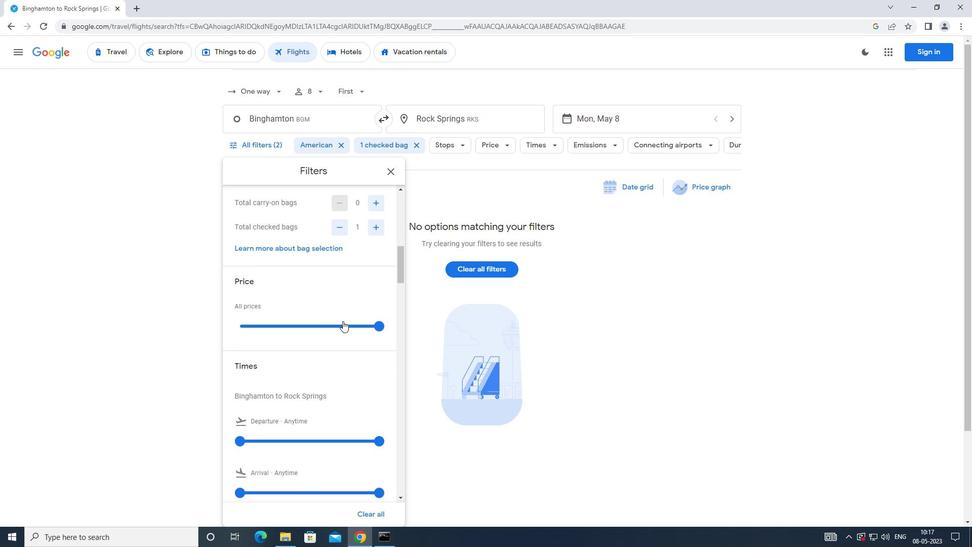 
Action: Mouse moved to (380, 274)
Screenshot: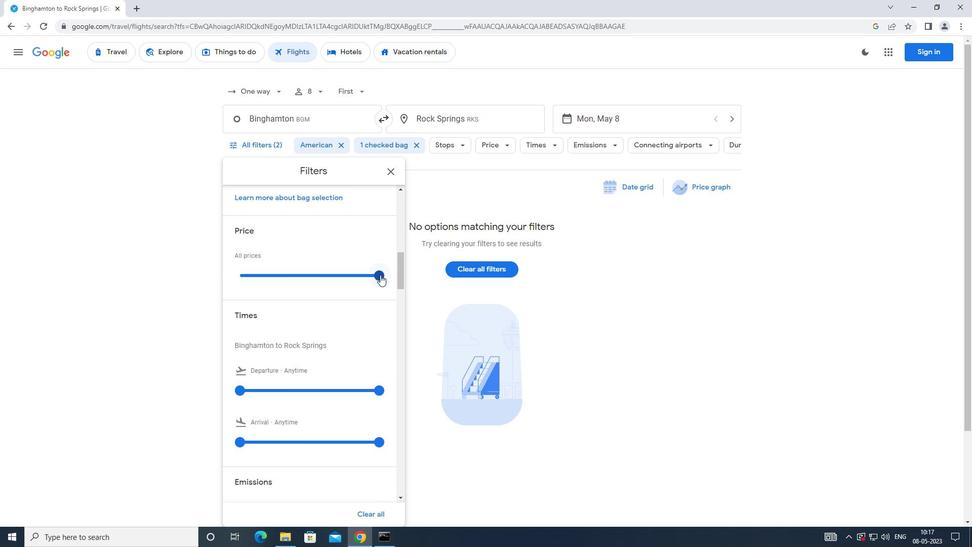 
Action: Mouse pressed left at (380, 274)
Screenshot: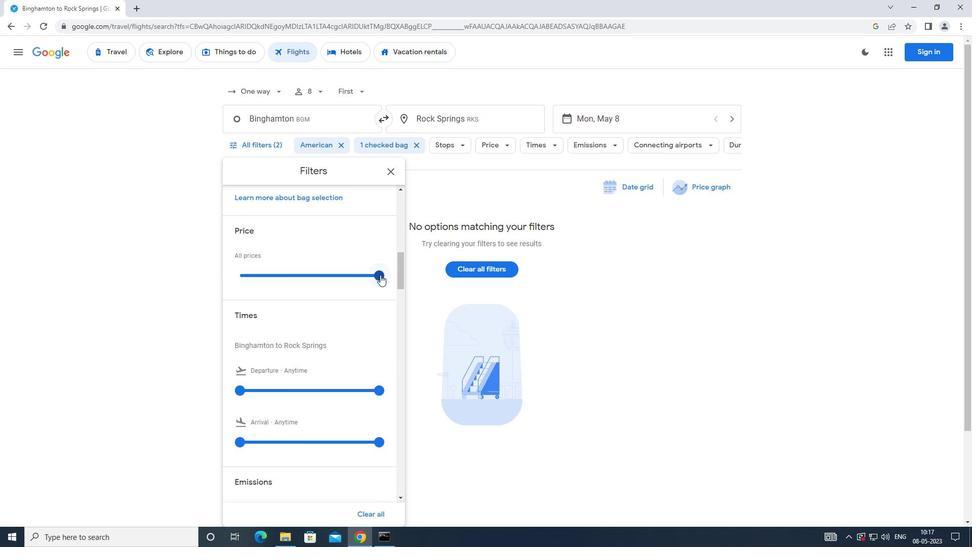 
Action: Mouse moved to (344, 288)
Screenshot: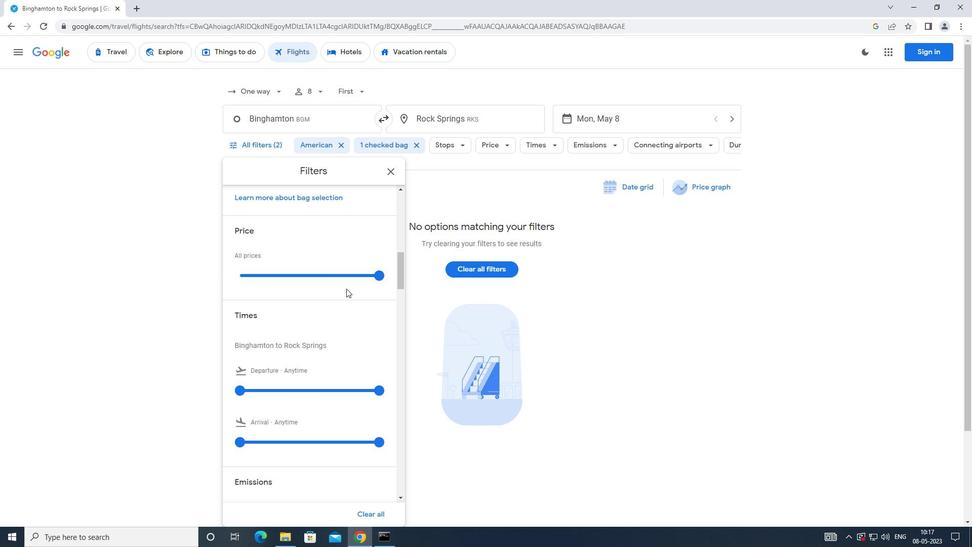 
Action: Mouse scrolled (344, 288) with delta (0, 0)
Screenshot: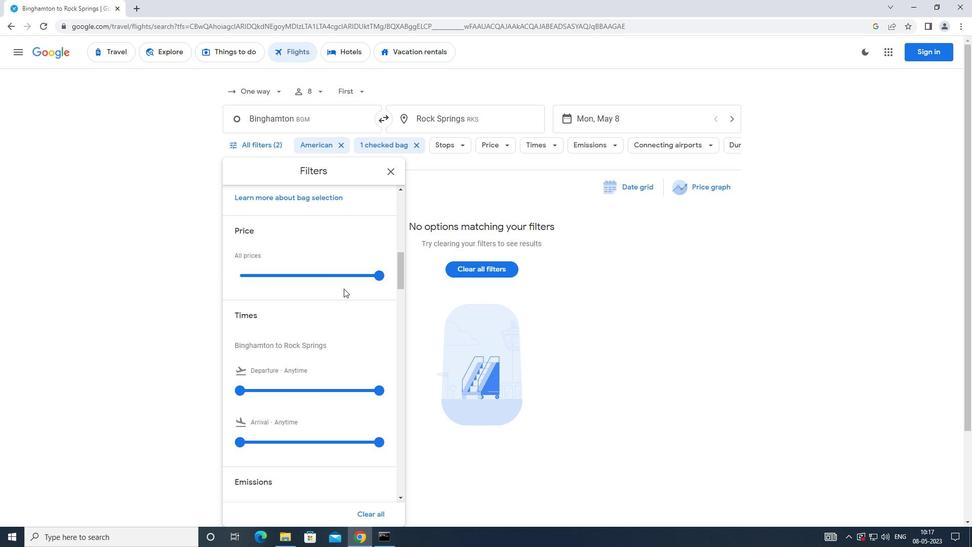 
Action: Mouse moved to (239, 338)
Screenshot: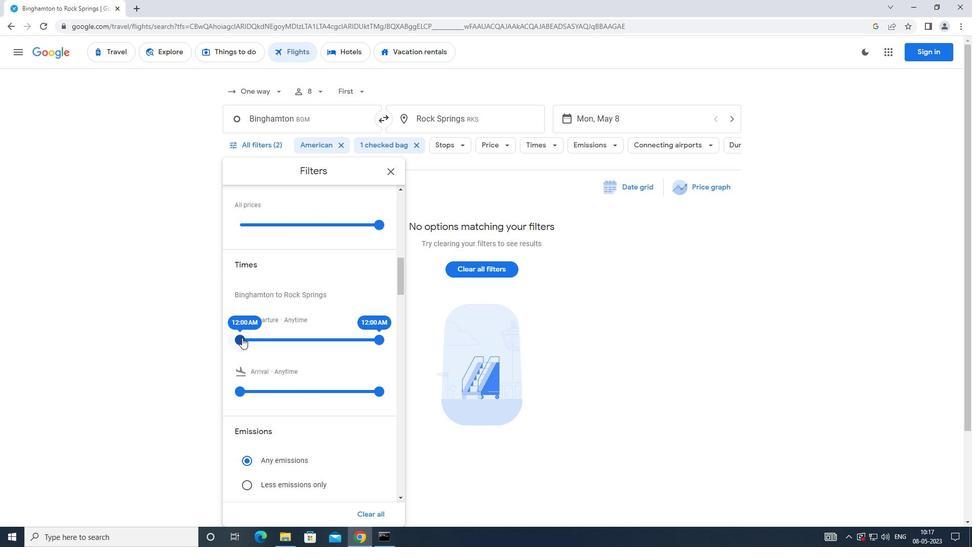 
Action: Mouse pressed left at (239, 338)
Screenshot: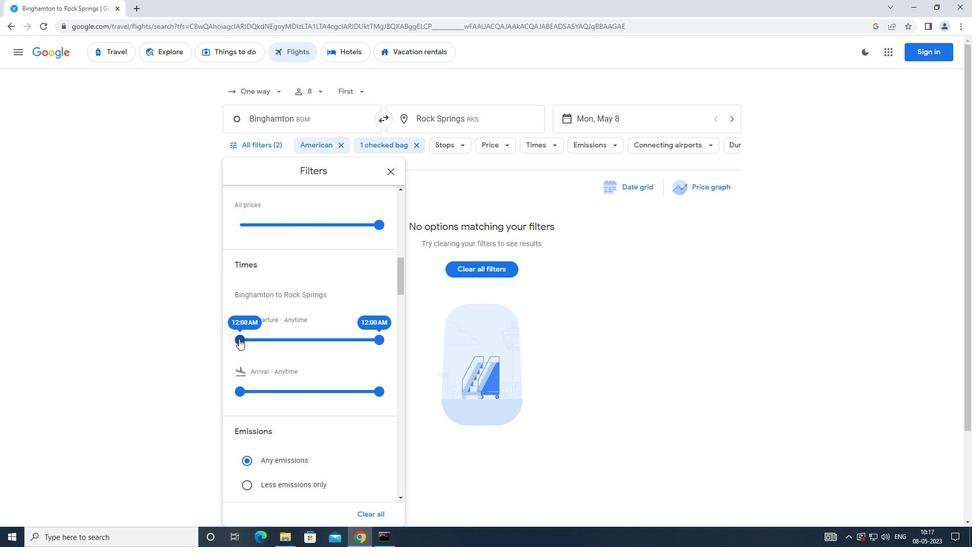 
Action: Mouse moved to (377, 338)
Screenshot: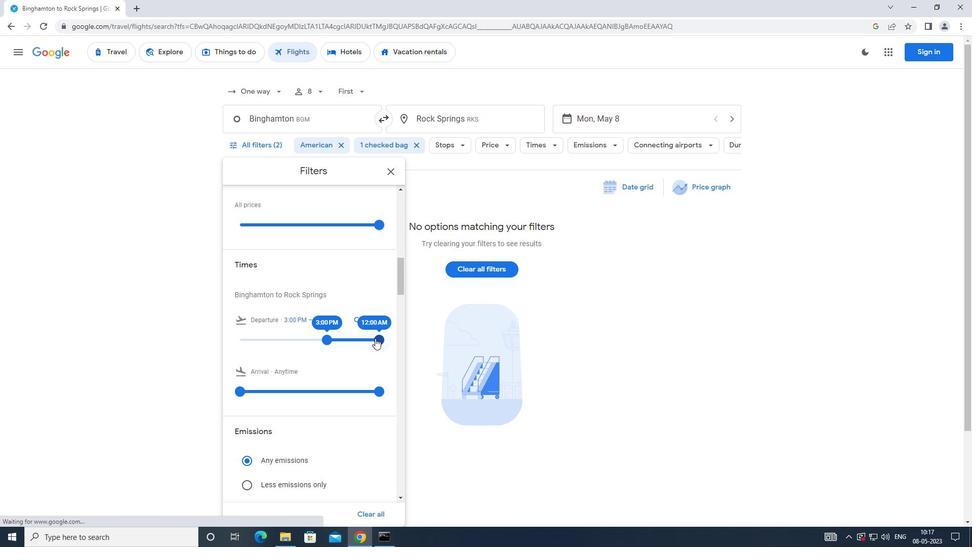 
Action: Mouse pressed left at (377, 338)
Screenshot: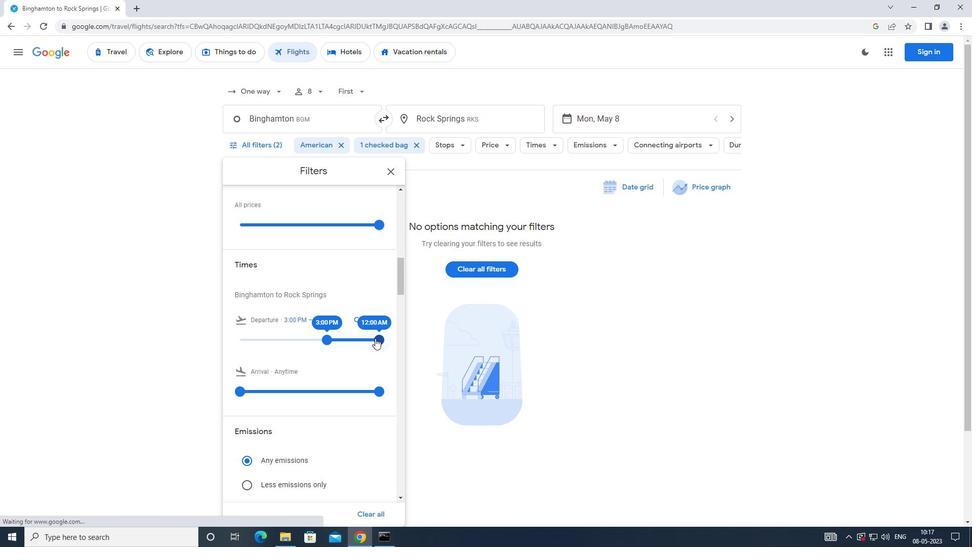 
Action: Mouse moved to (393, 173)
Screenshot: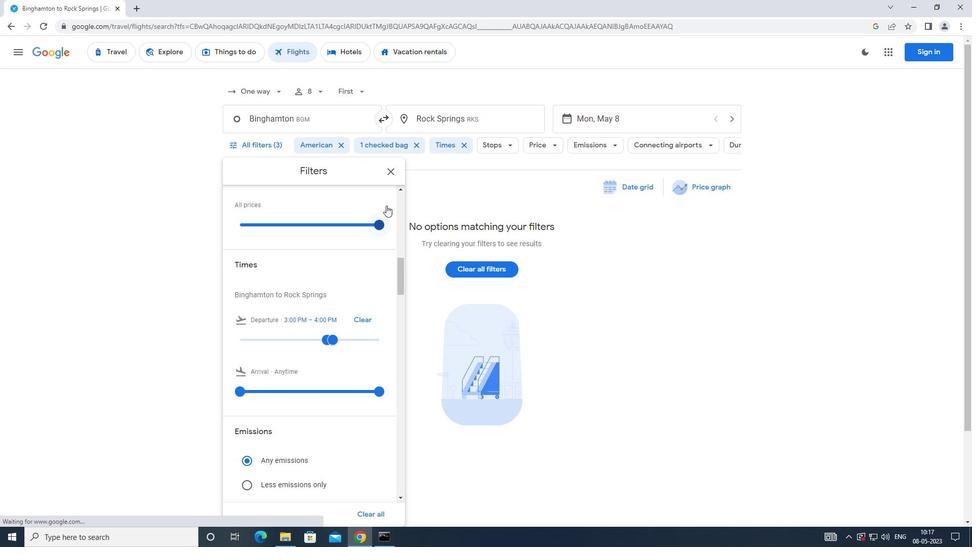 
Action: Mouse pressed left at (393, 173)
Screenshot: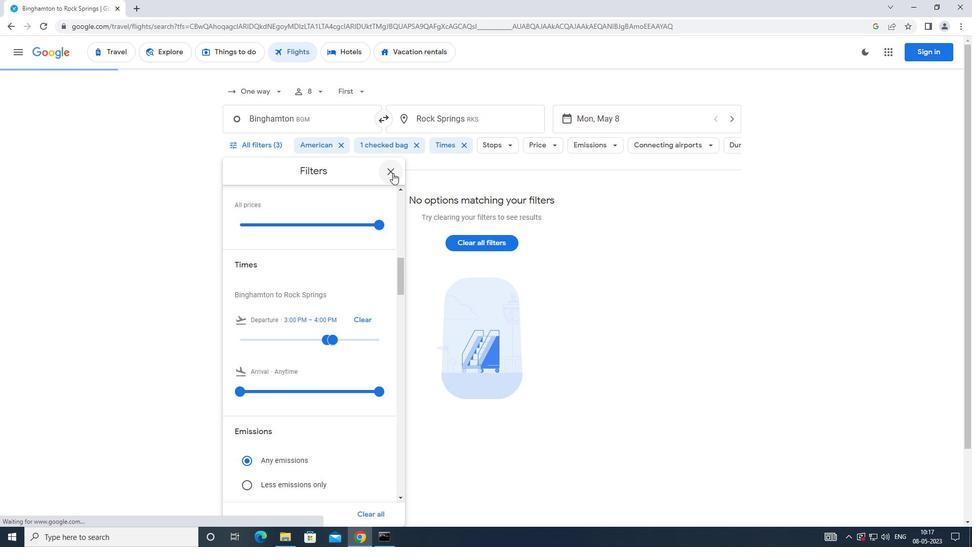 
Action: Mouse moved to (388, 194)
Screenshot: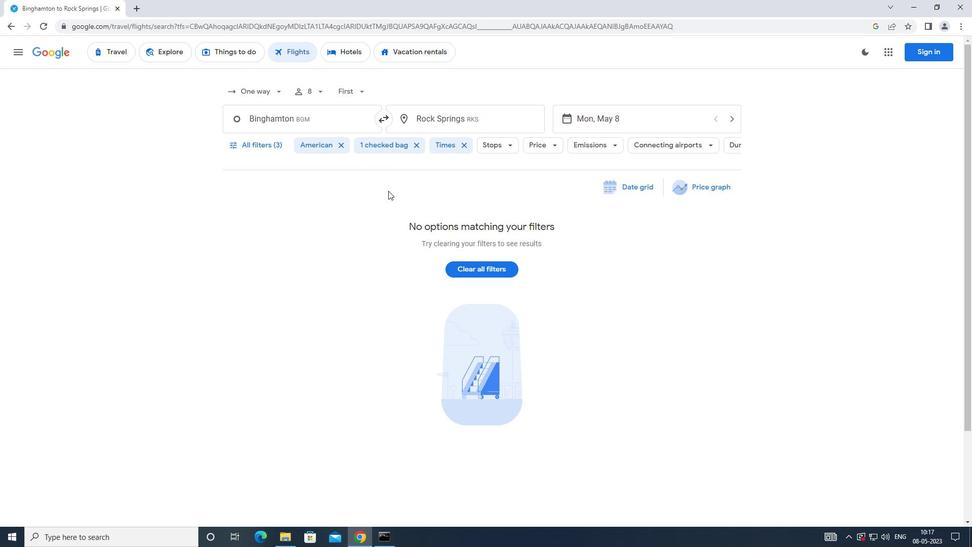 
